 Task: Look for space in Adelaide from 20th april 2023 to 5th may 2023 for 3 adults in price range Rs.18000 to Rs.25000. Place can be entire place or private room with 3 bedrooms having 3 beds and 3 bathrooms. Property type can be house. Amenities needed are: wifiair conditioning, free parkinig on premises, gym, breakfast, beachfront. Booking option can be shelf check-in. Required host language is English.
Action: Mouse moved to (401, 450)
Screenshot: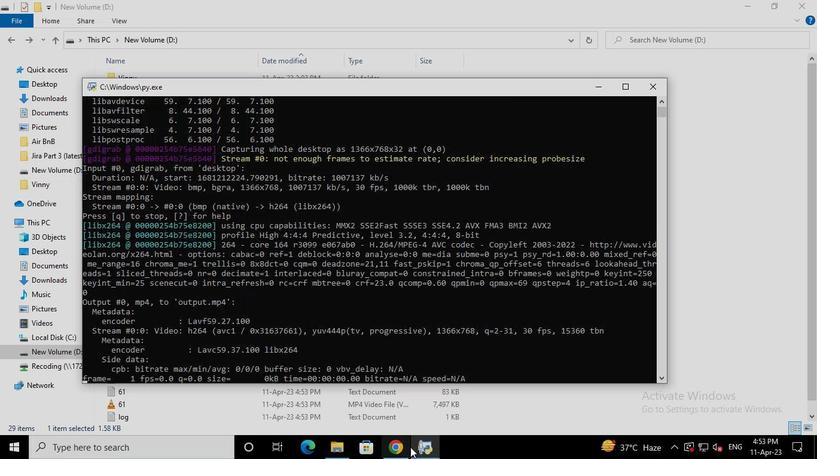 
Action: Mouse pressed left at (401, 450)
Screenshot: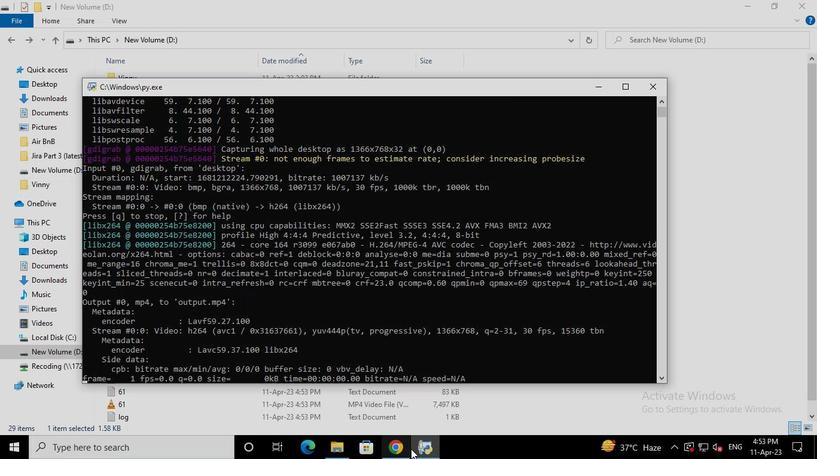 
Action: Mouse moved to (321, 107)
Screenshot: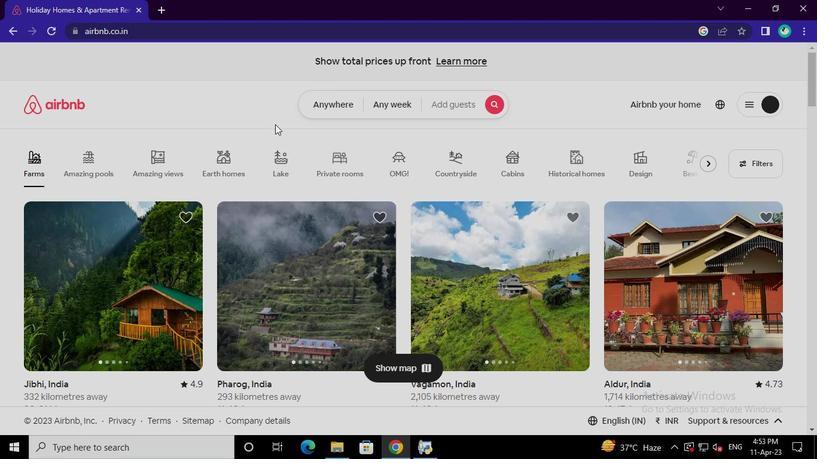 
Action: Mouse pressed left at (321, 107)
Screenshot: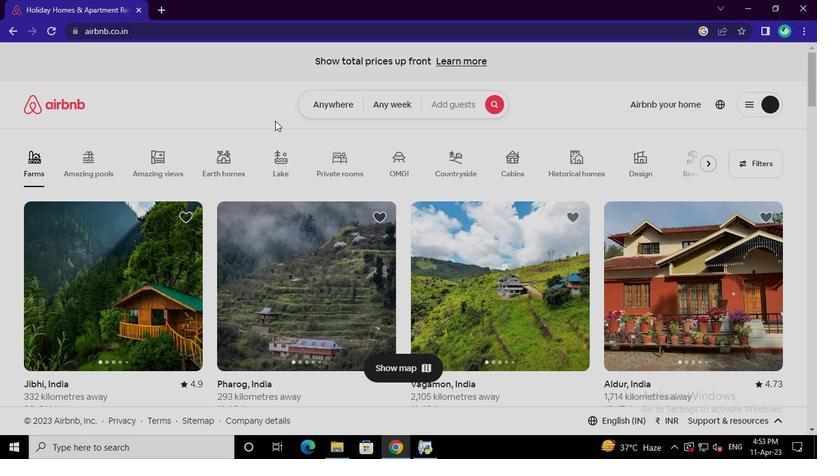 
Action: Mouse moved to (203, 154)
Screenshot: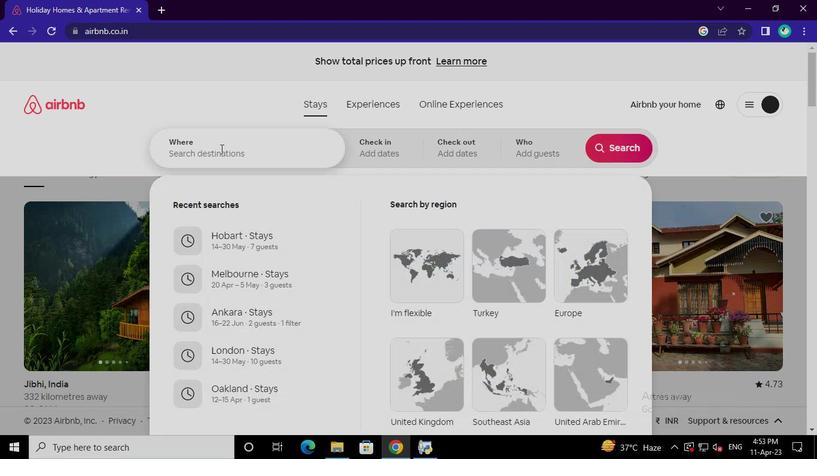 
Action: Mouse pressed left at (203, 154)
Screenshot: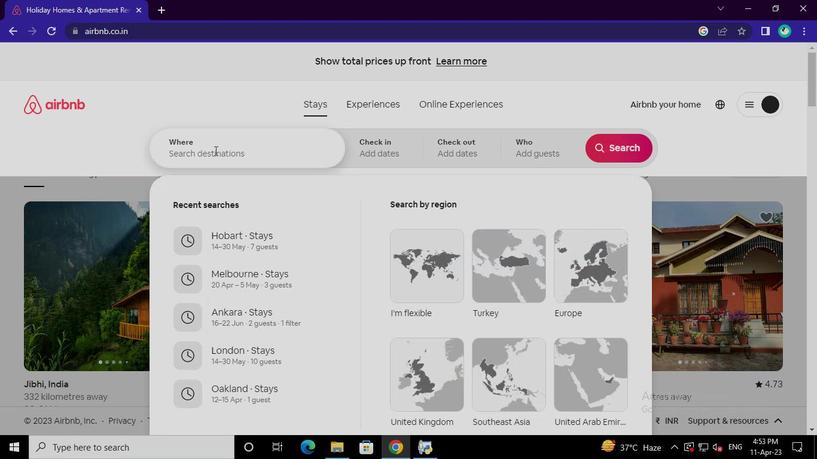 
Action: Keyboard a
Screenshot: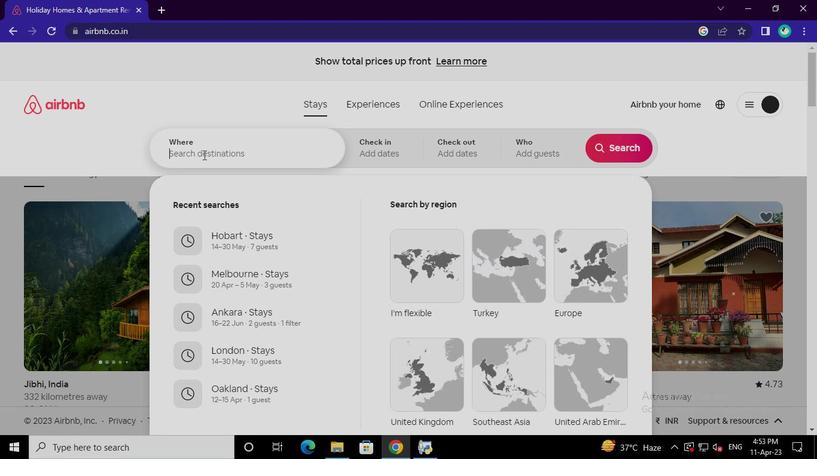 
Action: Keyboard s
Screenshot: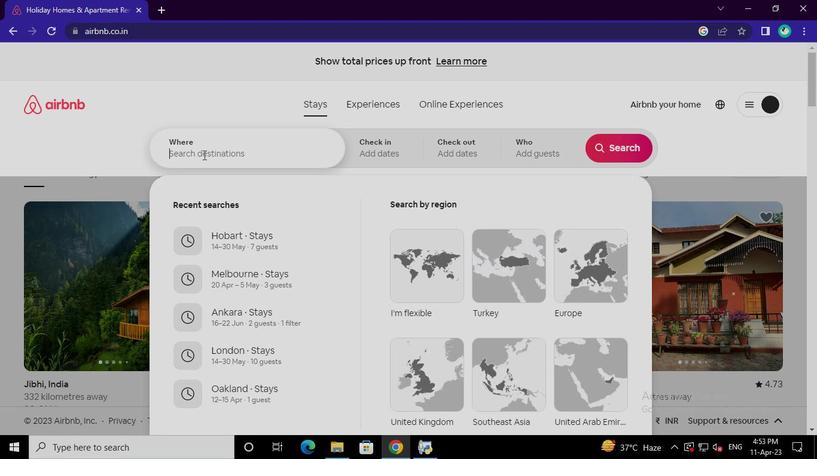 
Action: Keyboard Key.backspace
Screenshot: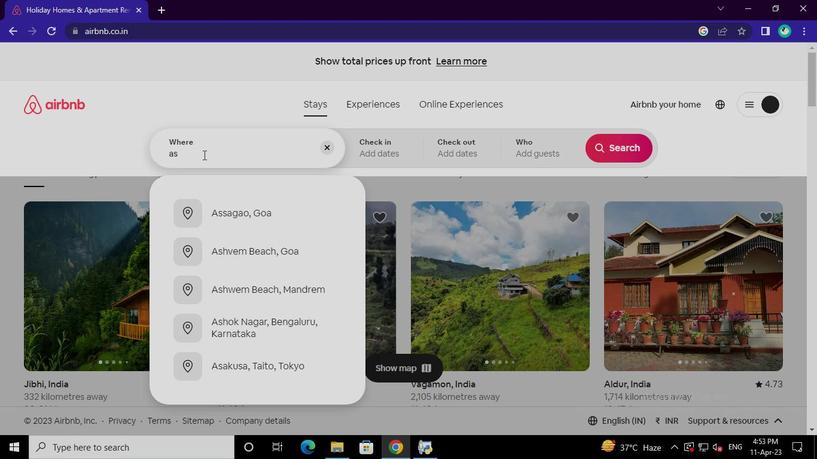 
Action: Keyboard d
Screenshot: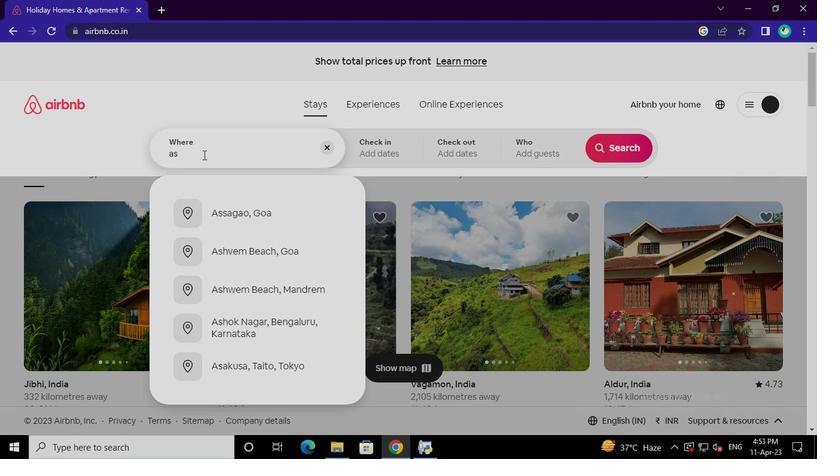 
Action: Keyboard e
Screenshot: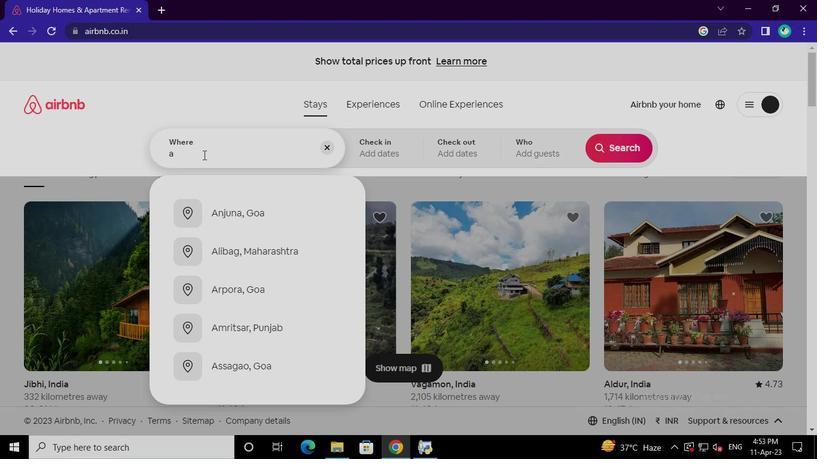 
Action: Keyboard l
Screenshot: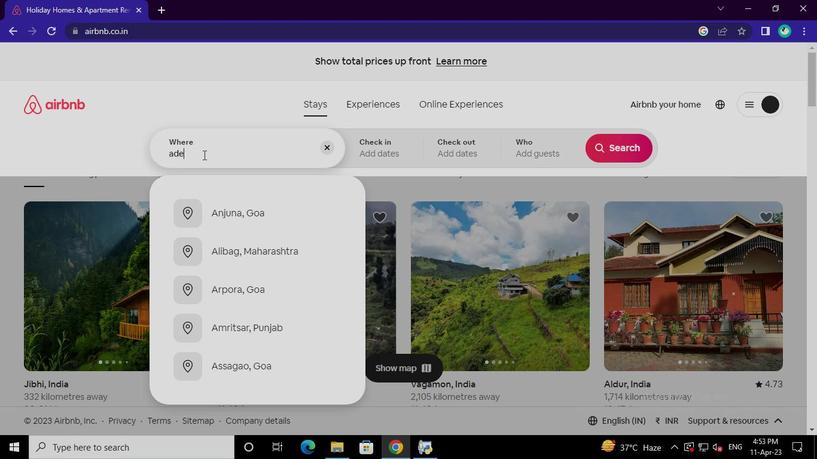 
Action: Keyboard a
Screenshot: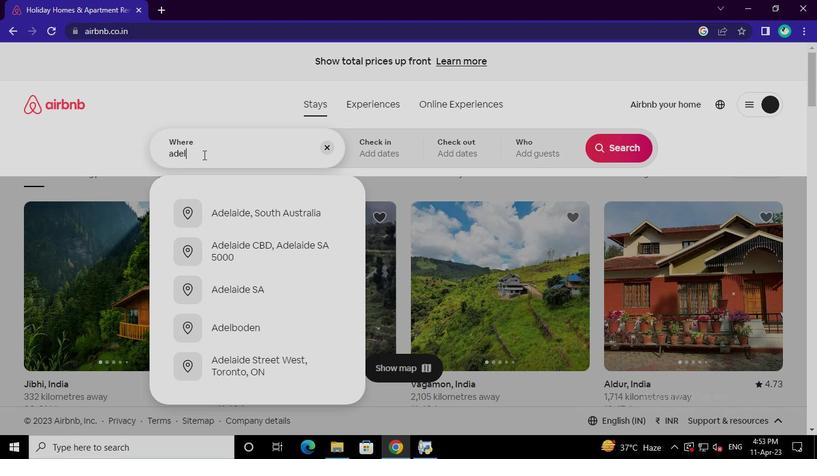 
Action: Mouse moved to (231, 212)
Screenshot: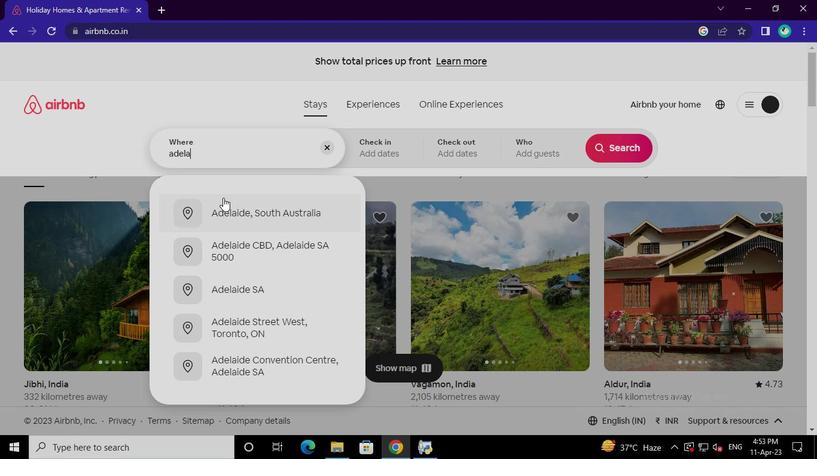 
Action: Mouse pressed left at (231, 212)
Screenshot: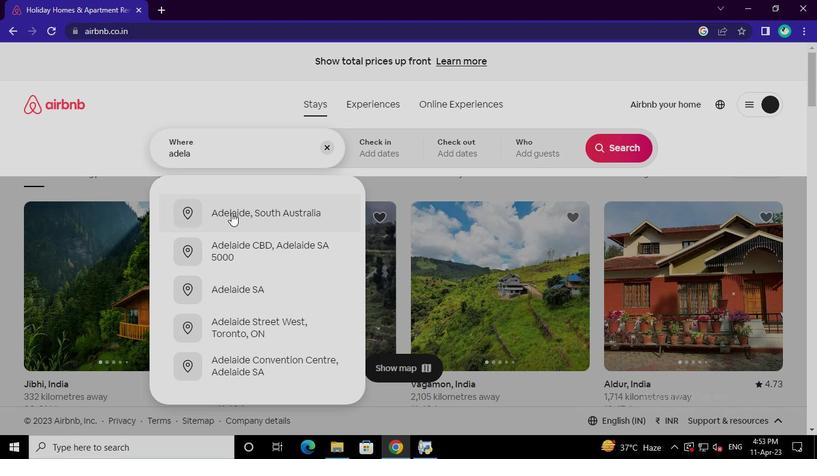 
Action: Mouse moved to (302, 382)
Screenshot: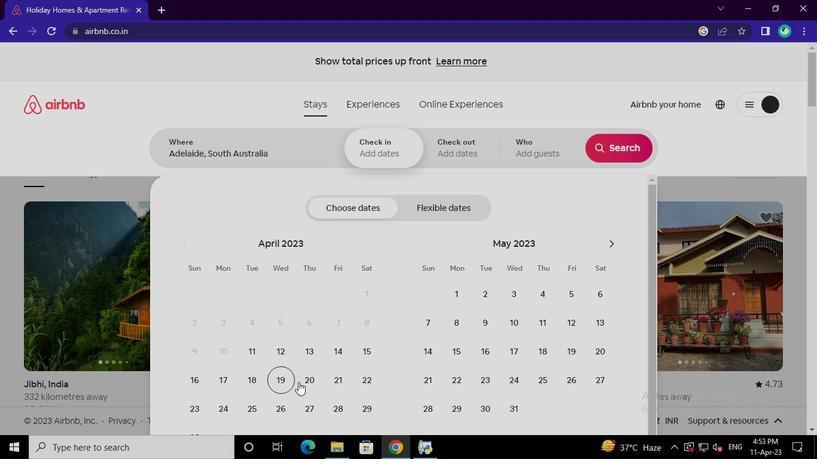 
Action: Mouse pressed left at (302, 382)
Screenshot: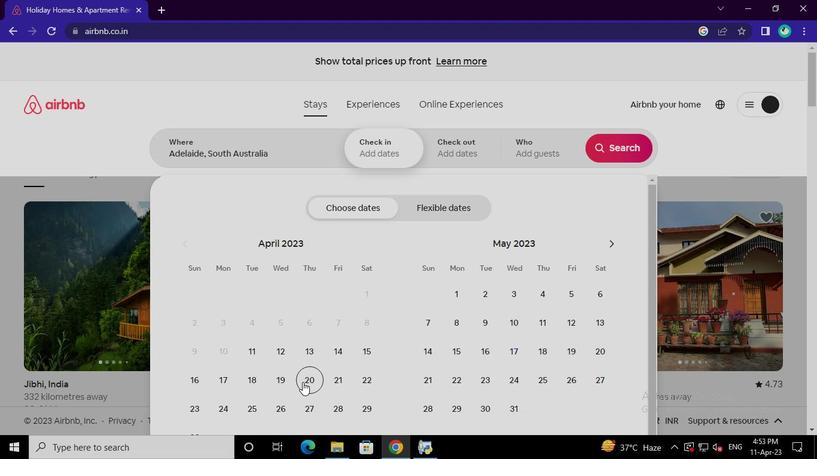 
Action: Mouse moved to (565, 290)
Screenshot: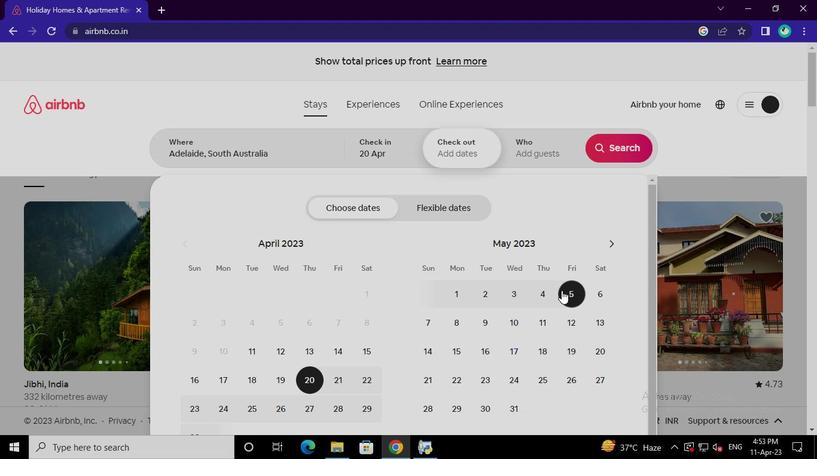 
Action: Mouse pressed left at (565, 290)
Screenshot: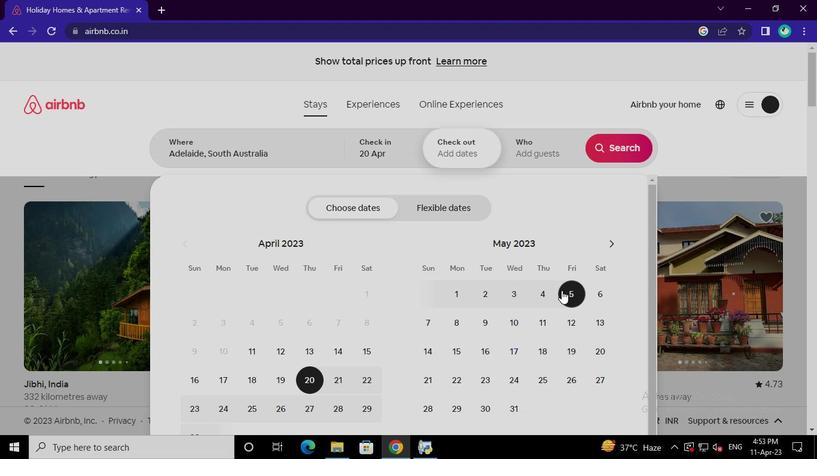 
Action: Mouse moved to (557, 157)
Screenshot: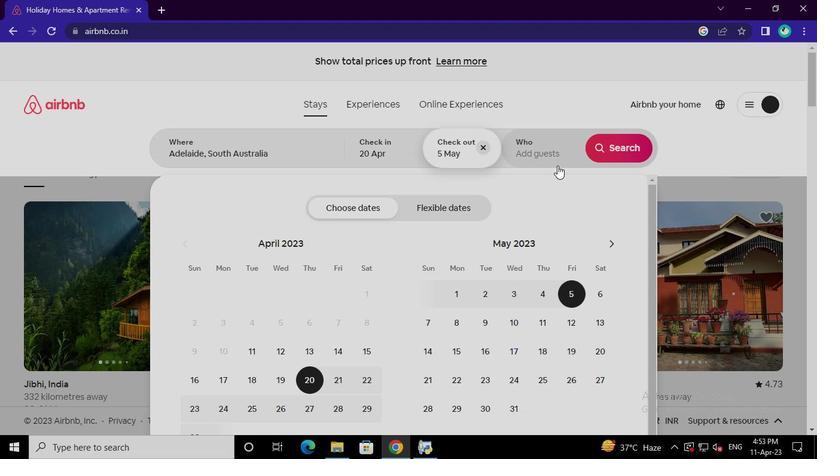 
Action: Mouse pressed left at (557, 157)
Screenshot: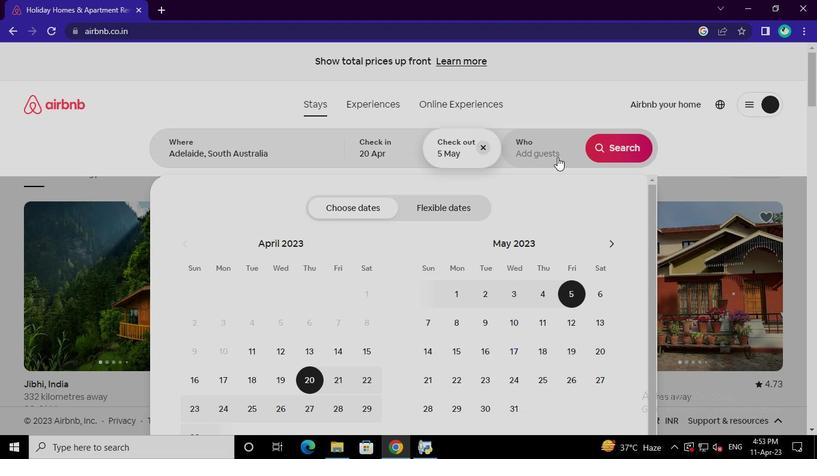 
Action: Mouse moved to (617, 208)
Screenshot: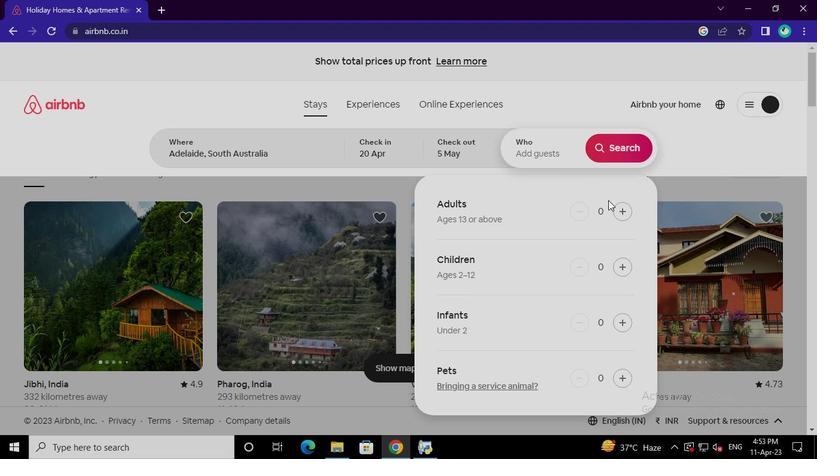 
Action: Mouse pressed left at (617, 208)
Screenshot: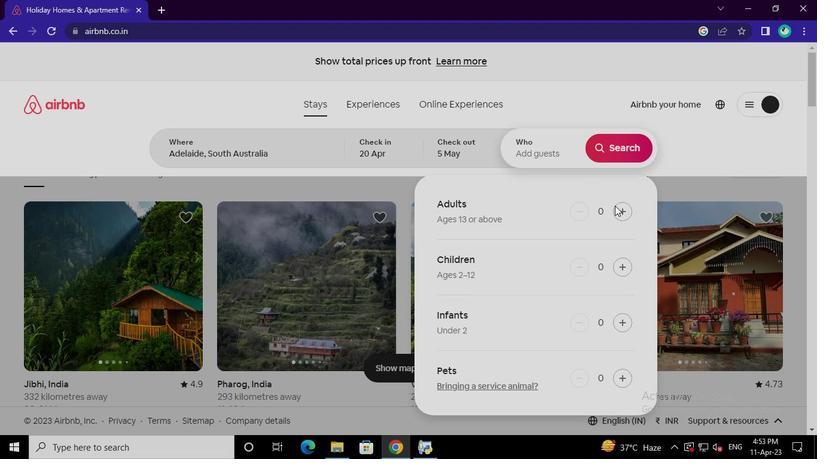 
Action: Mouse pressed left at (617, 208)
Screenshot: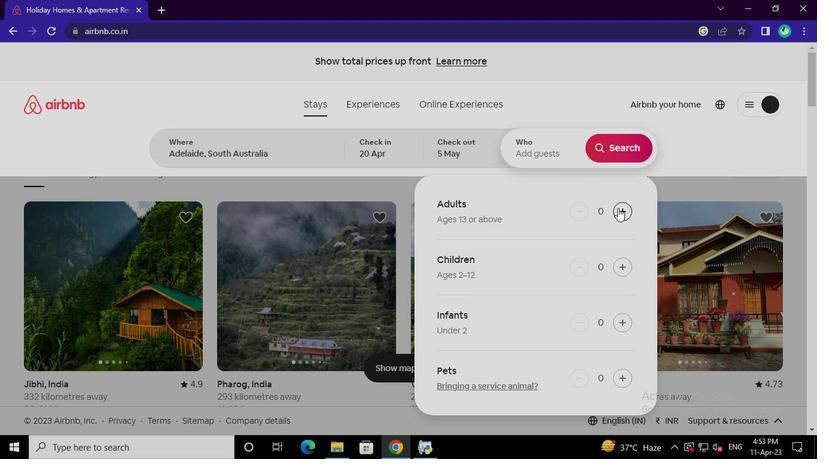 
Action: Mouse pressed left at (617, 208)
Screenshot: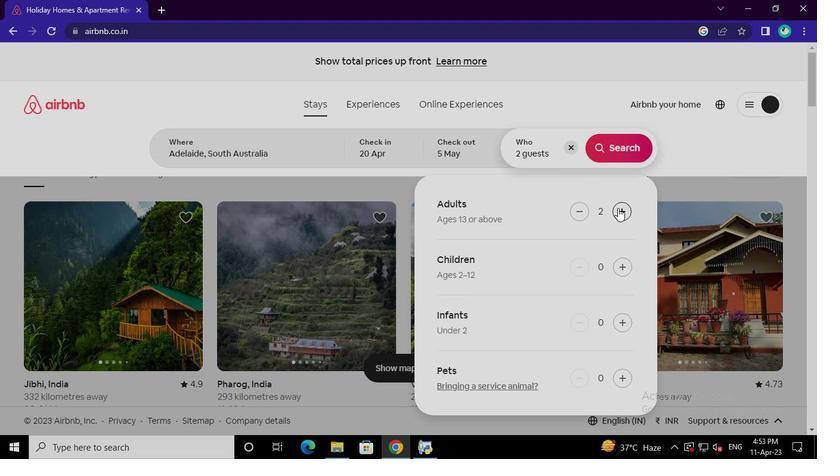 
Action: Mouse moved to (615, 151)
Screenshot: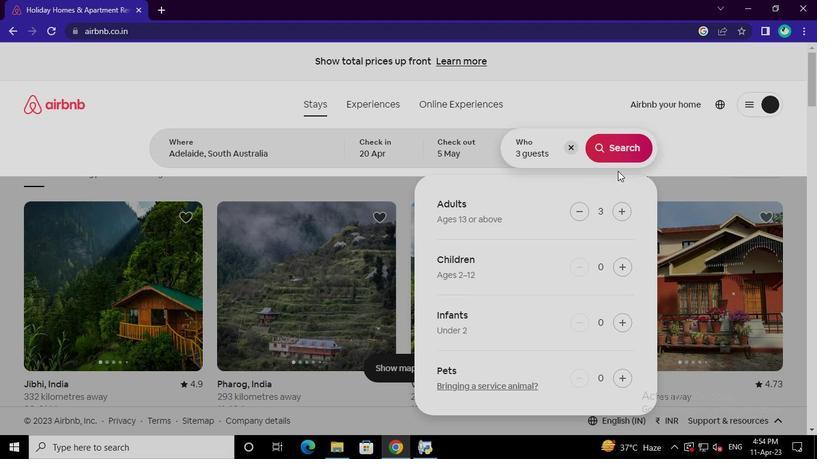 
Action: Mouse pressed left at (615, 151)
Screenshot: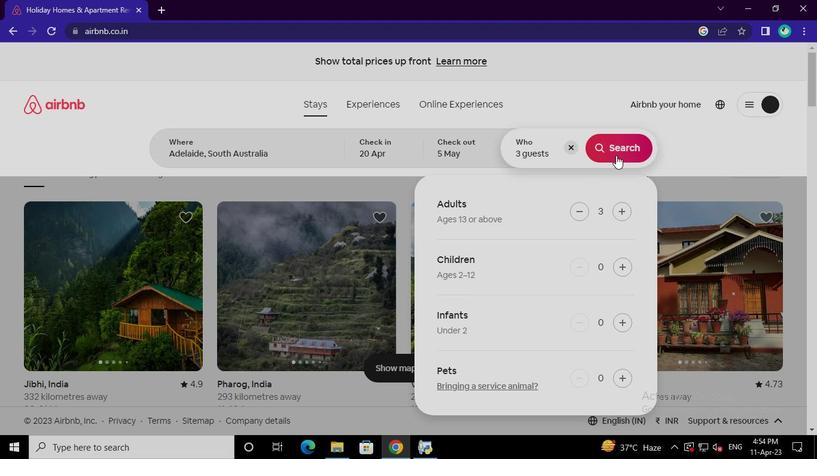 
Action: Mouse moved to (781, 122)
Screenshot: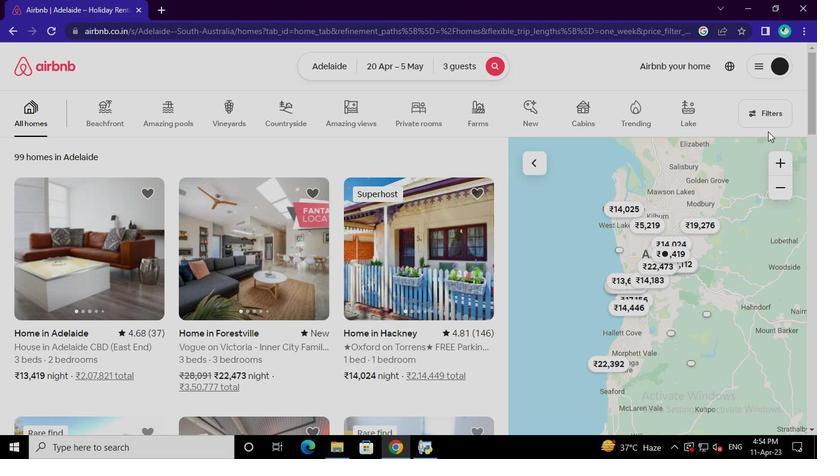 
Action: Mouse pressed left at (781, 122)
Screenshot: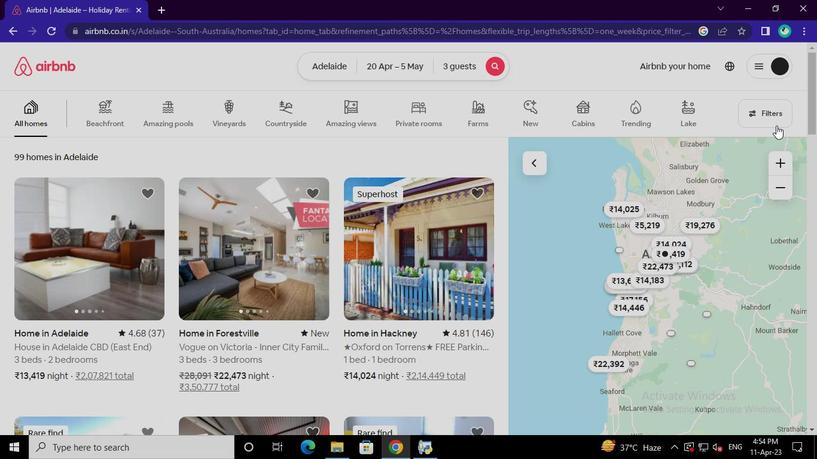 
Action: Mouse moved to (302, 261)
Screenshot: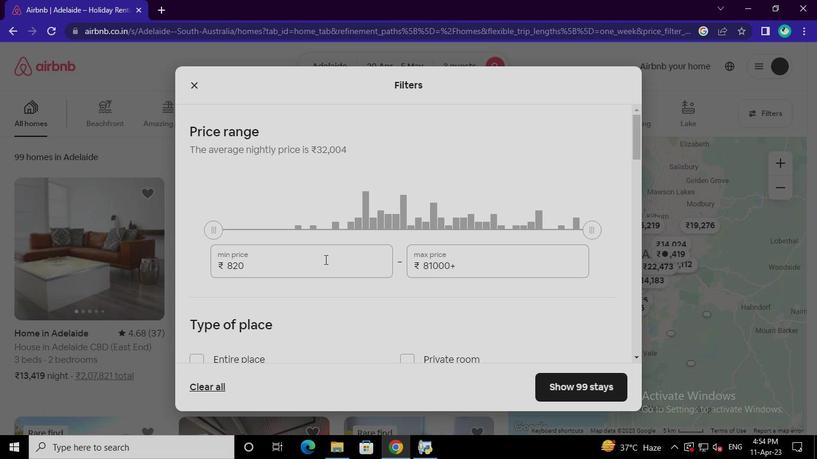 
Action: Mouse pressed left at (302, 261)
Screenshot: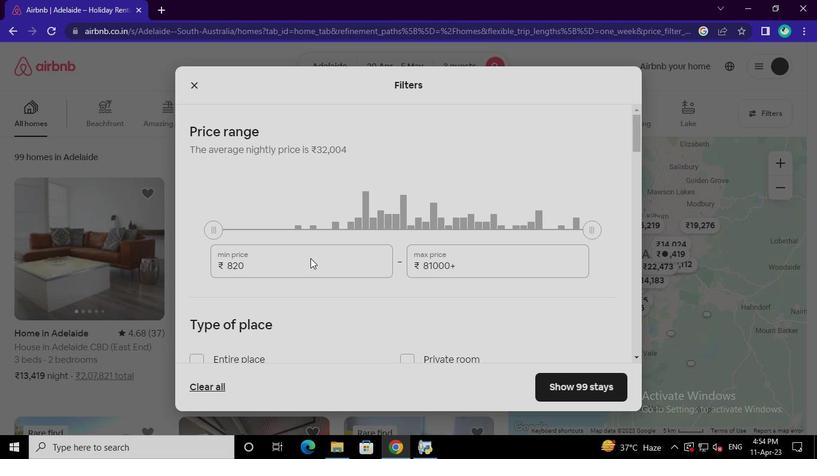 
Action: Keyboard Key.backspace
Screenshot: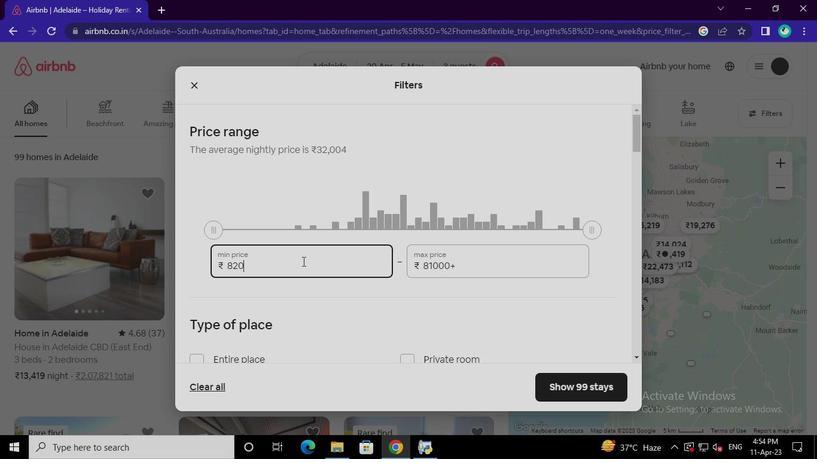 
Action: Keyboard Key.backspace
Screenshot: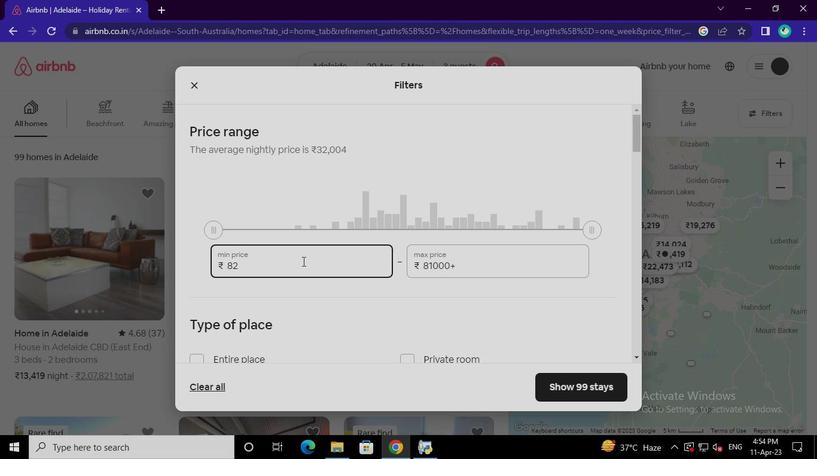 
Action: Keyboard Key.backspace
Screenshot: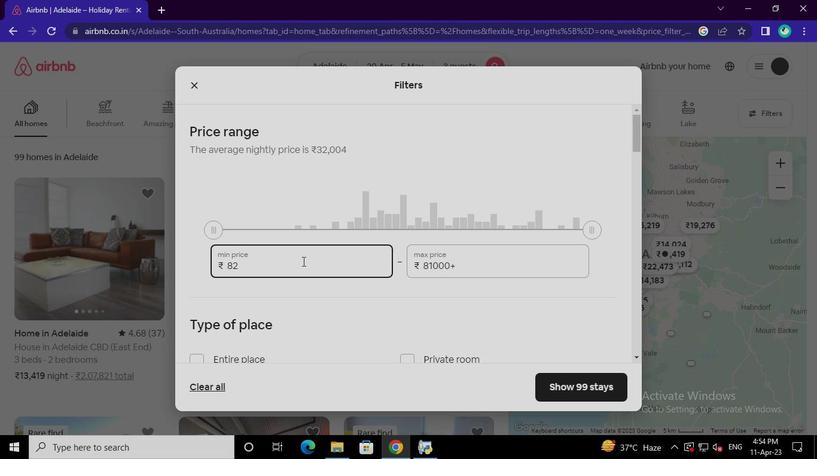 
Action: Keyboard Key.backspace
Screenshot: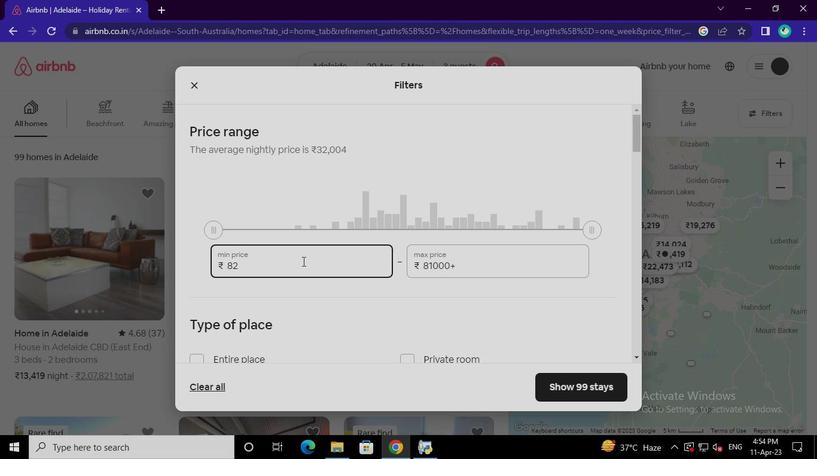 
Action: Keyboard Key.backspace
Screenshot: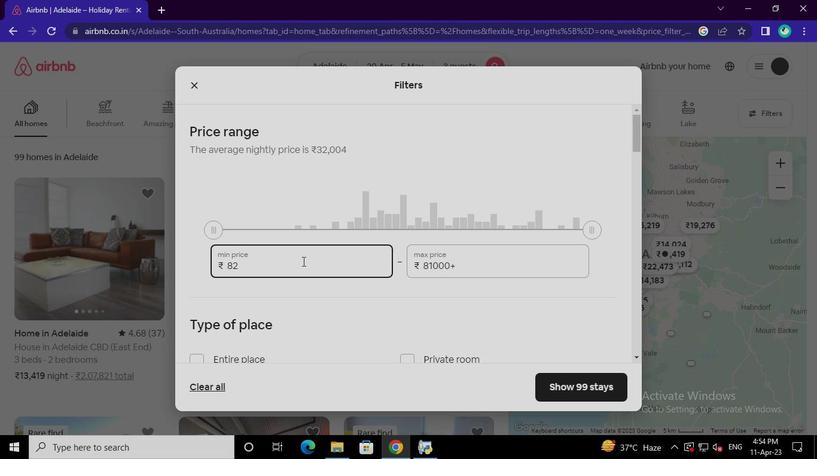 
Action: Keyboard Key.backspace
Screenshot: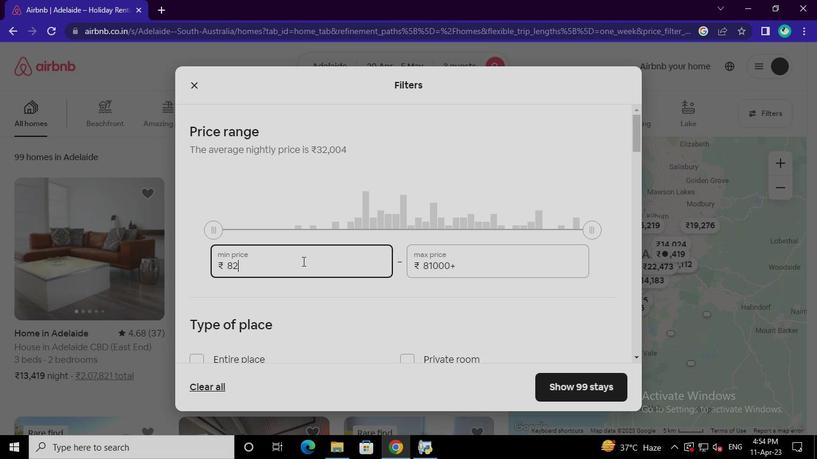 
Action: Keyboard Key.backspace
Screenshot: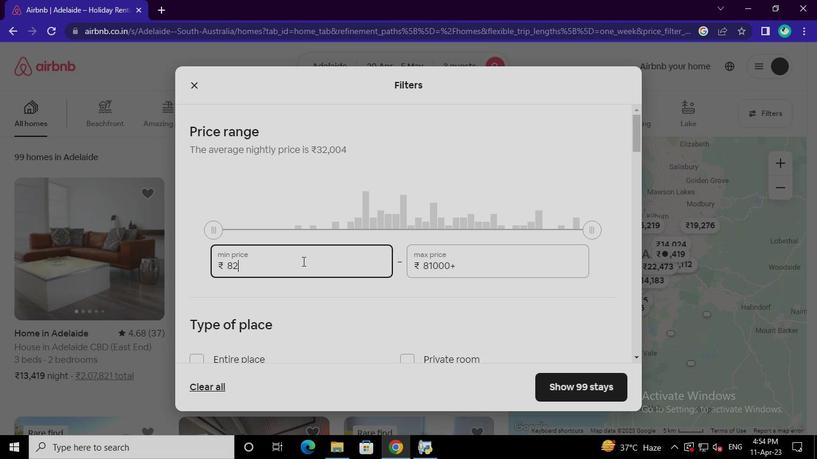 
Action: Keyboard Key.backspace
Screenshot: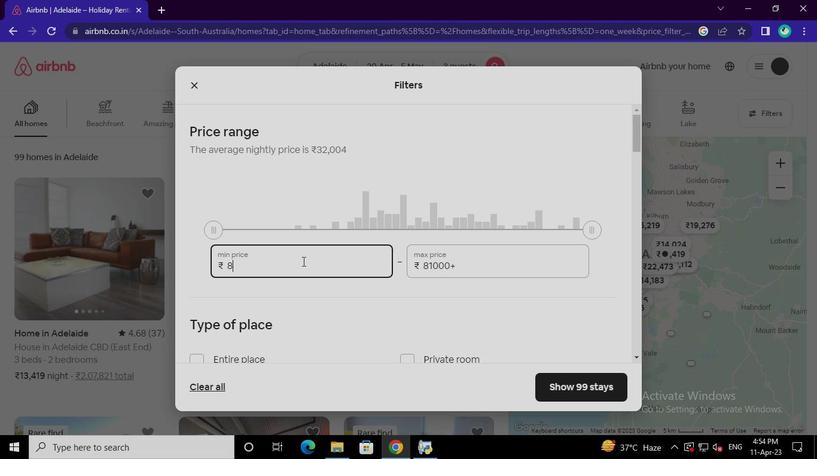 
Action: Keyboard Key.backspace
Screenshot: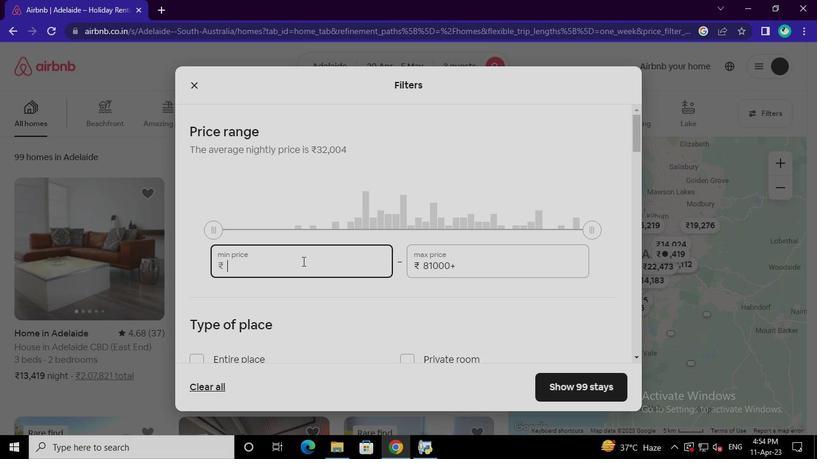 
Action: Keyboard Key.backspace
Screenshot: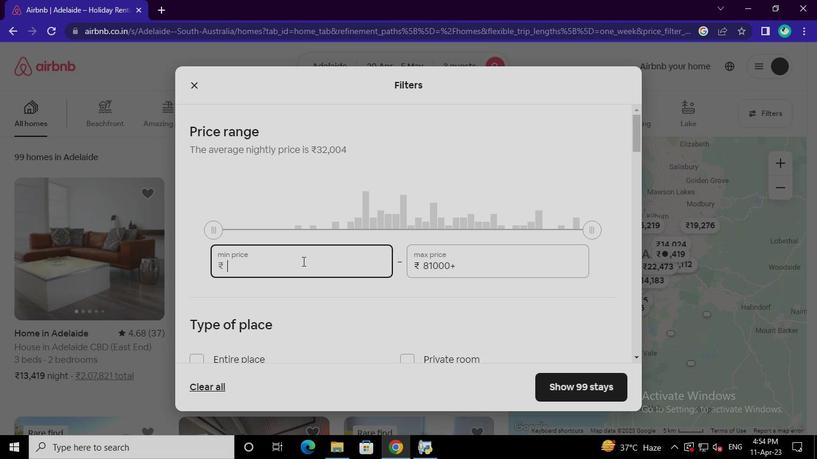 
Action: Keyboard <97>
Screenshot: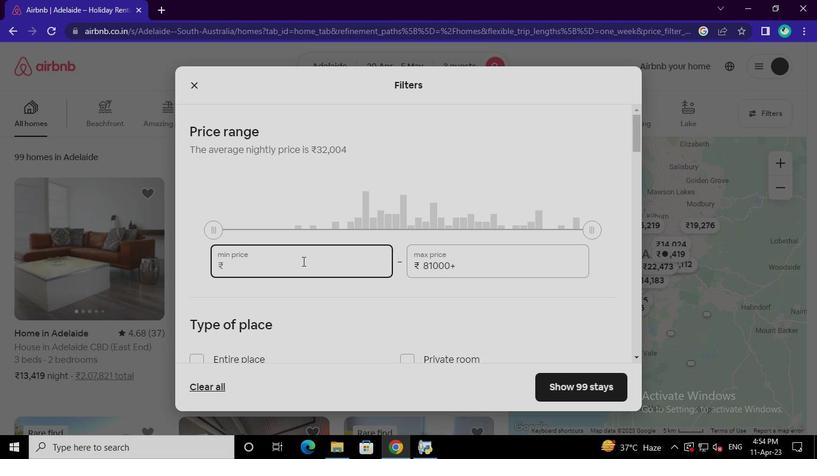 
Action: Keyboard <104>
Screenshot: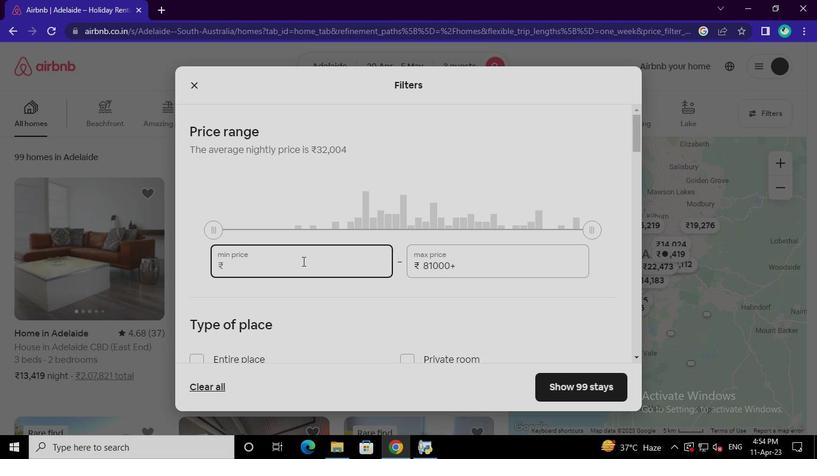 
Action: Keyboard <96>
Screenshot: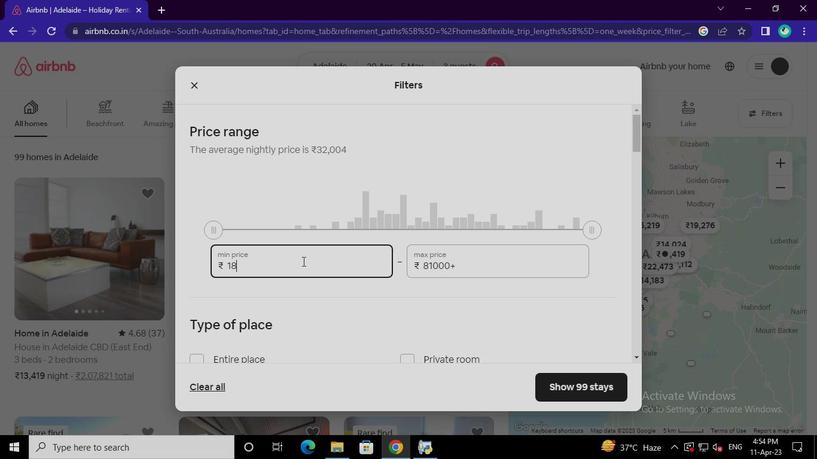 
Action: Keyboard <96>
Screenshot: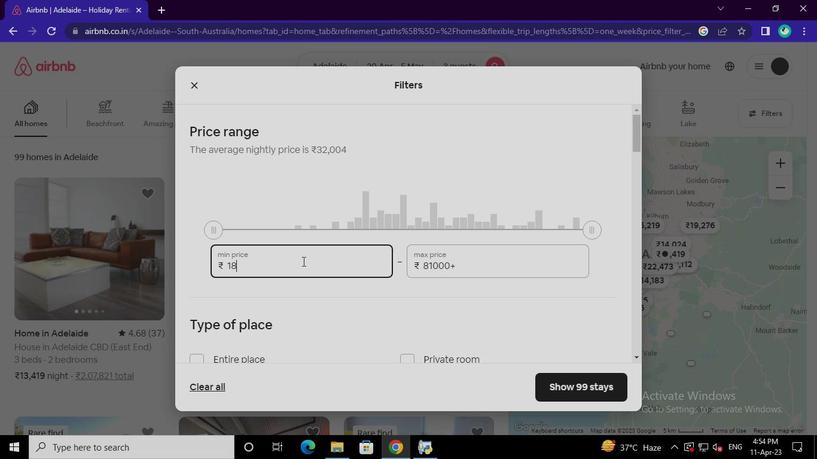
Action: Keyboard <96>
Screenshot: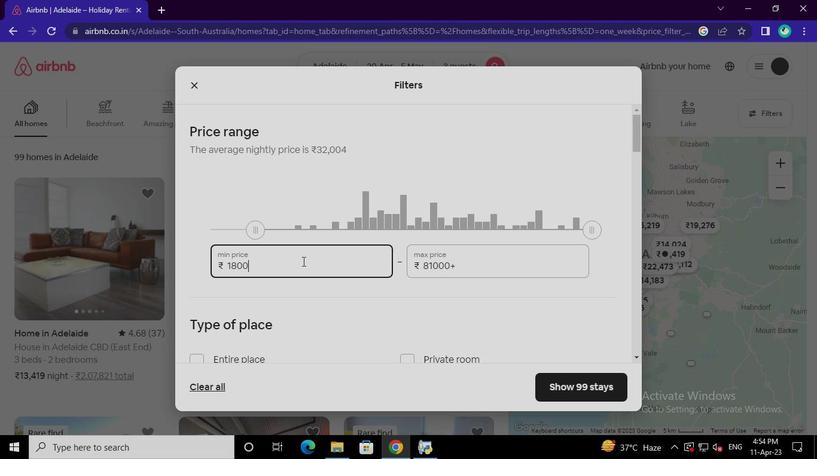 
Action: Mouse moved to (445, 267)
Screenshot: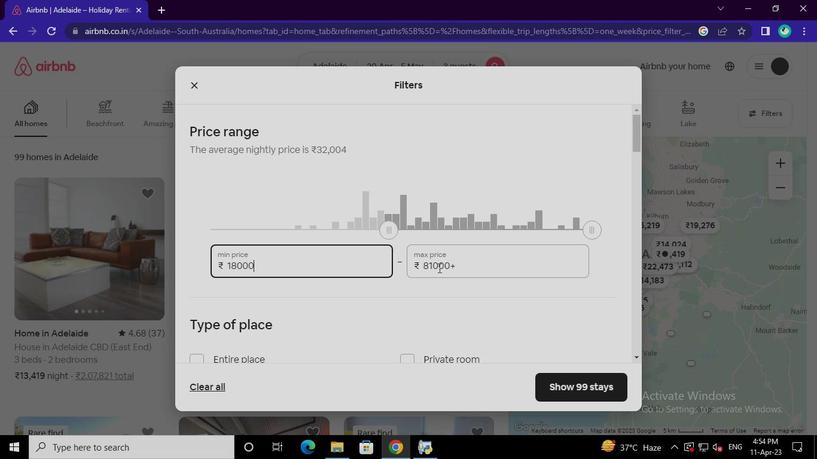
Action: Mouse pressed left at (445, 267)
Screenshot: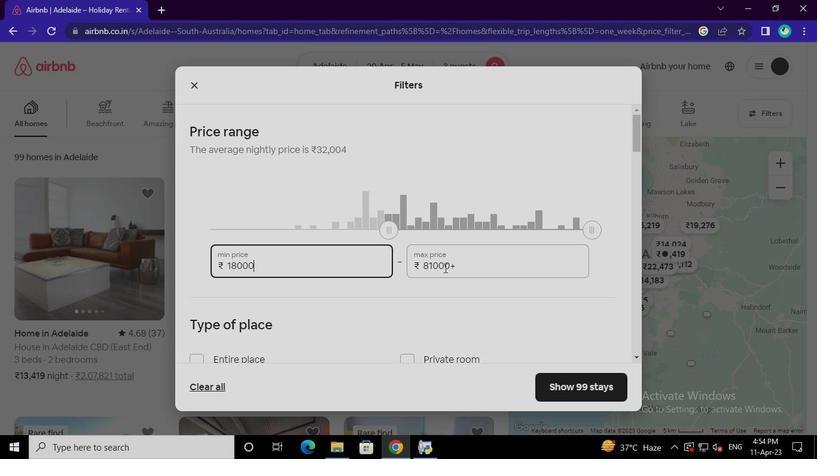 
Action: Mouse moved to (463, 263)
Screenshot: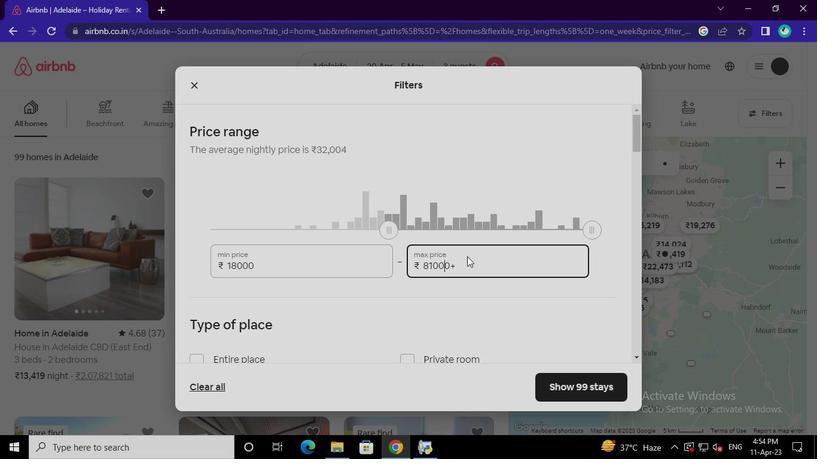 
Action: Mouse pressed left at (463, 263)
Screenshot: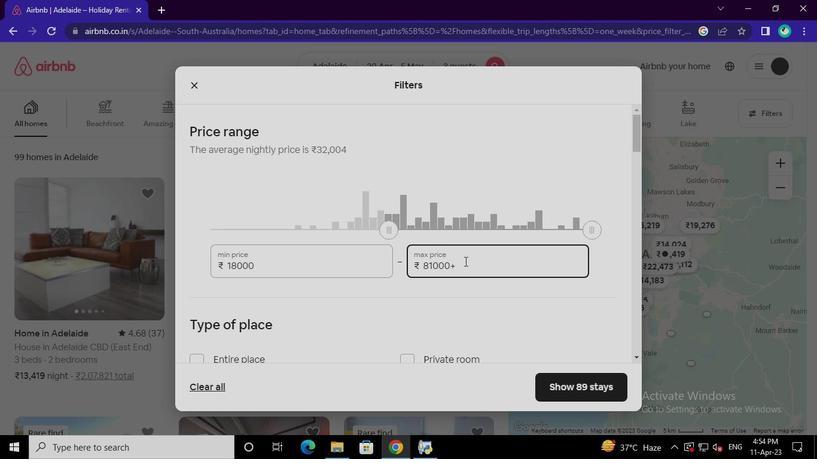 
Action: Keyboard Key.backspace
Screenshot: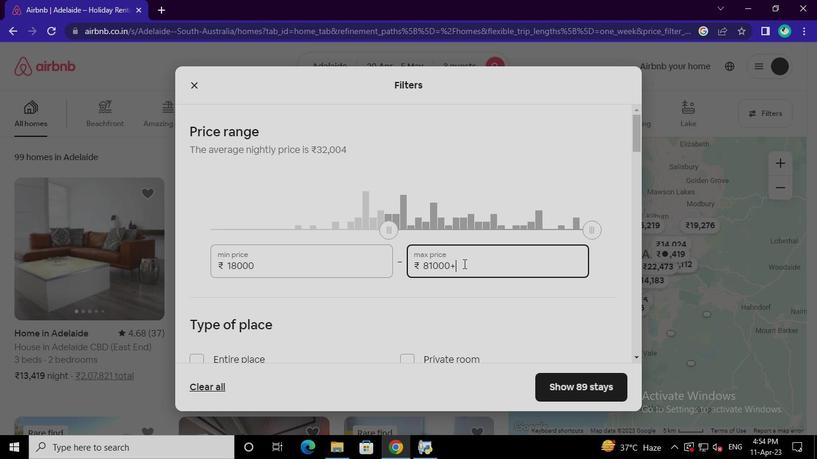 
Action: Keyboard Key.backspace
Screenshot: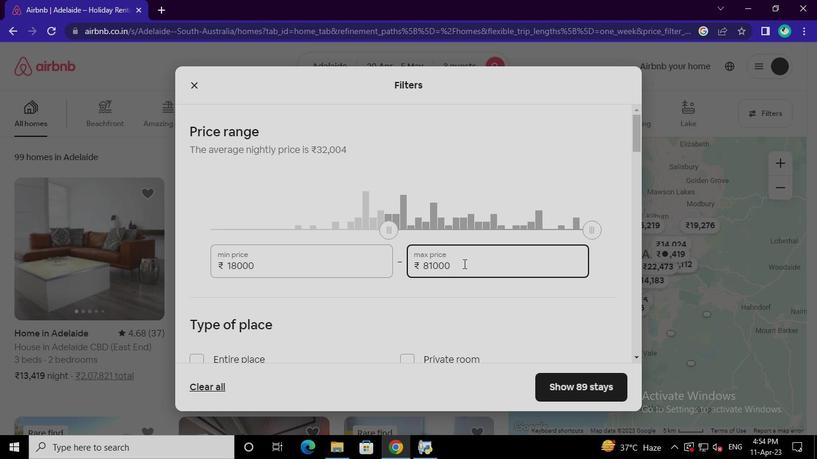 
Action: Keyboard Key.backspace
Screenshot: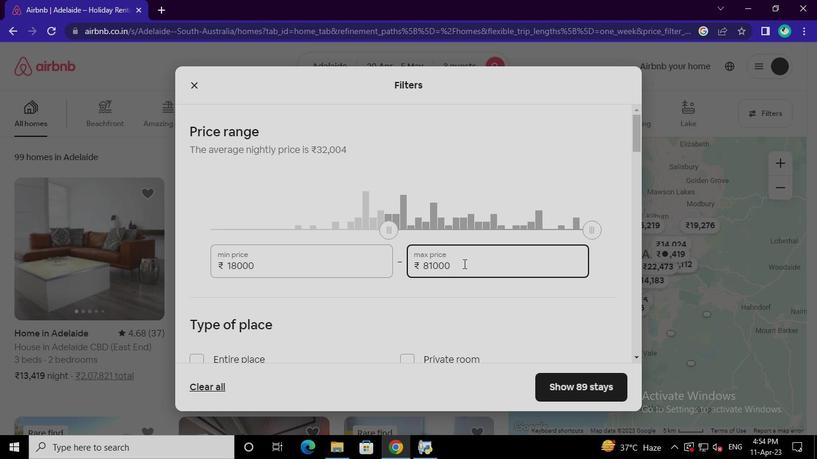 
Action: Keyboard Key.backspace
Screenshot: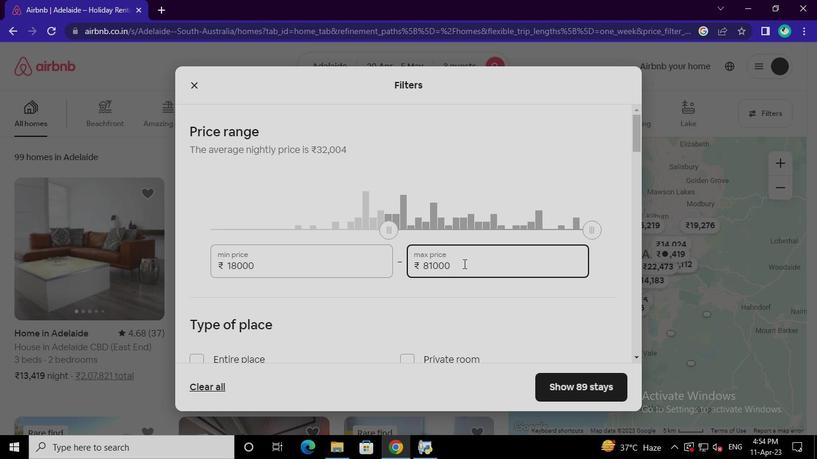 
Action: Keyboard Key.backspace
Screenshot: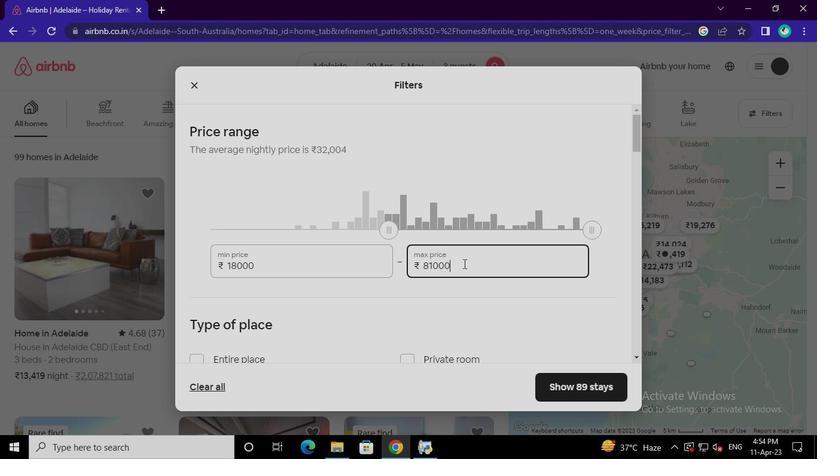 
Action: Keyboard Key.backspace
Screenshot: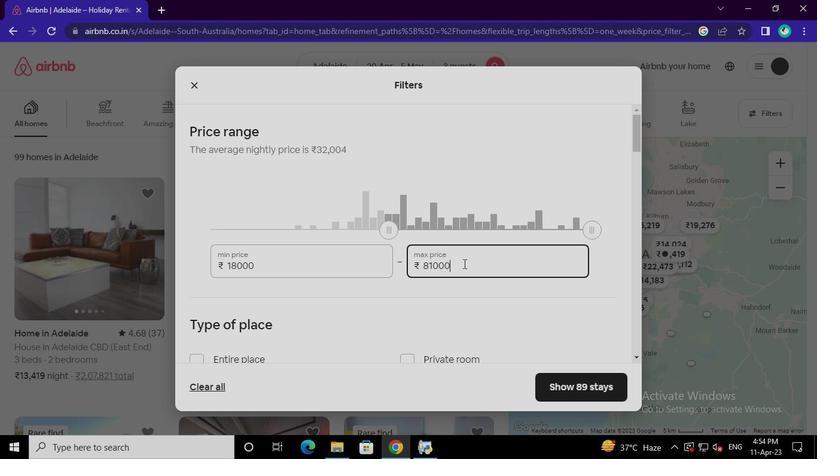 
Action: Keyboard Key.backspace
Screenshot: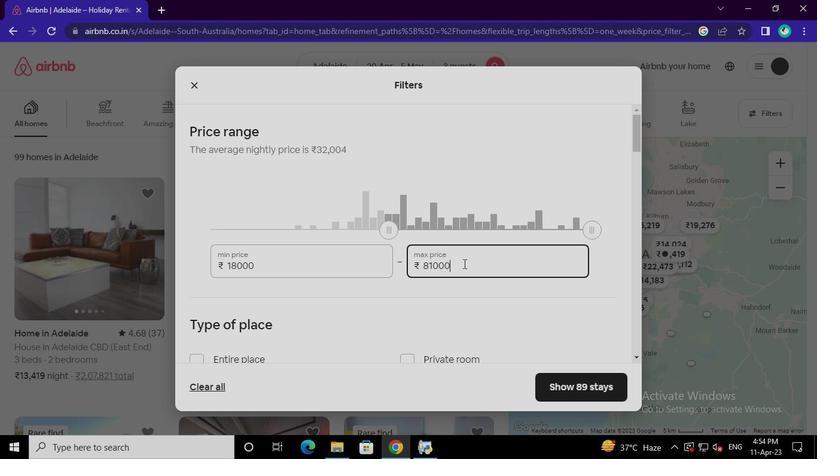 
Action: Keyboard Key.backspace
Screenshot: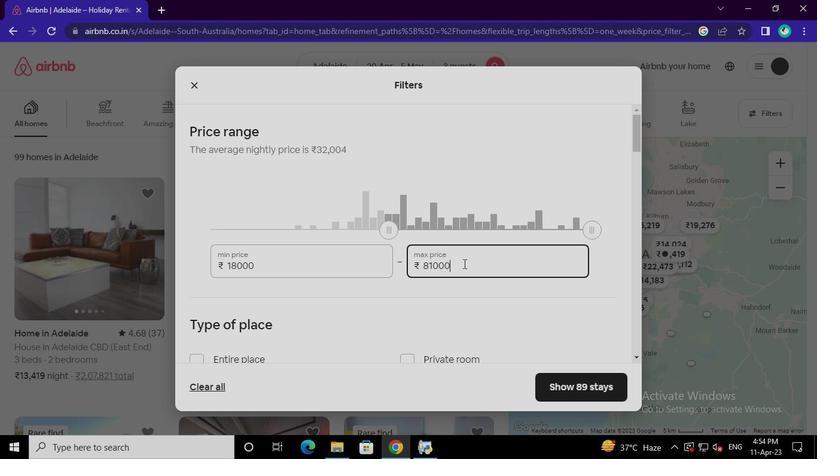 
Action: Keyboard Key.backspace
Screenshot: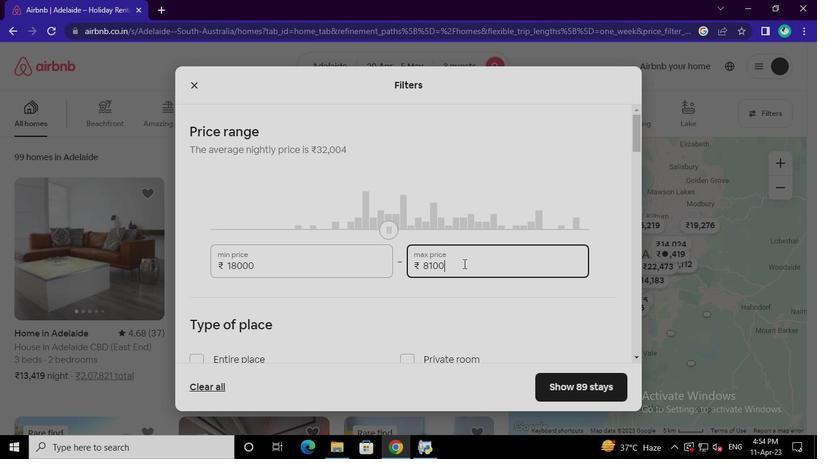 
Action: Keyboard Key.backspace
Screenshot: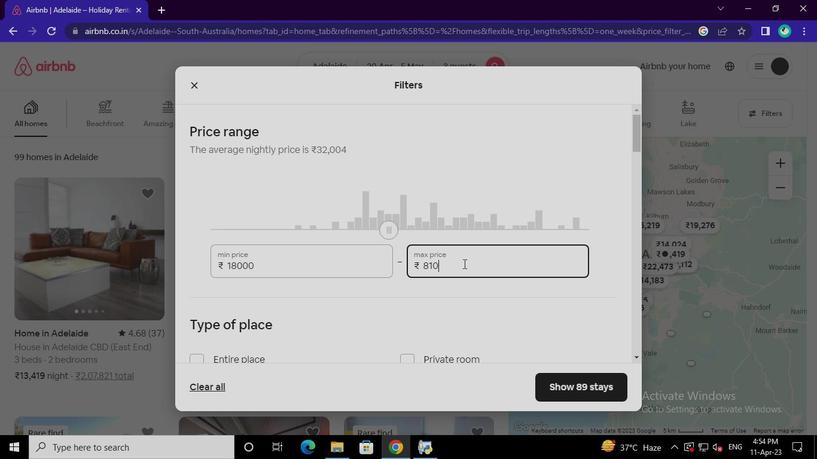 
Action: Keyboard Key.backspace
Screenshot: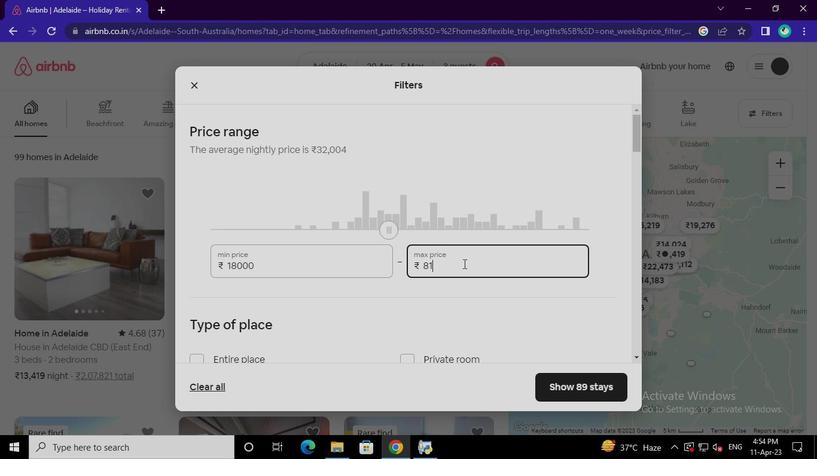 
Action: Keyboard Key.backspace
Screenshot: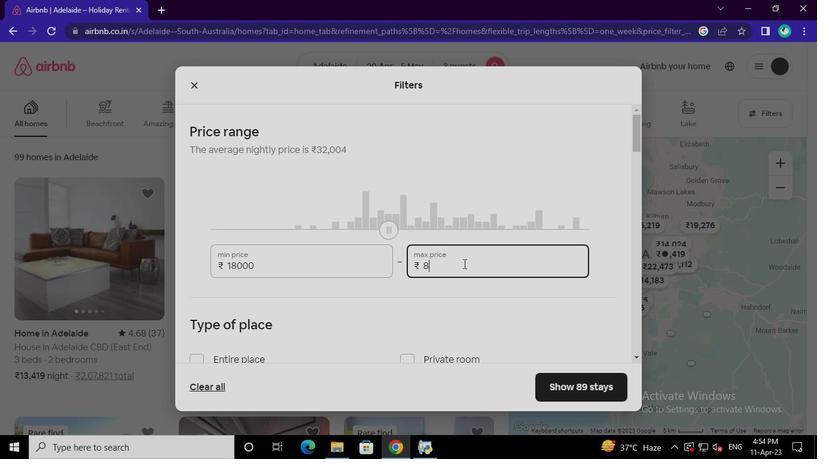 
Action: Keyboard Key.backspace
Screenshot: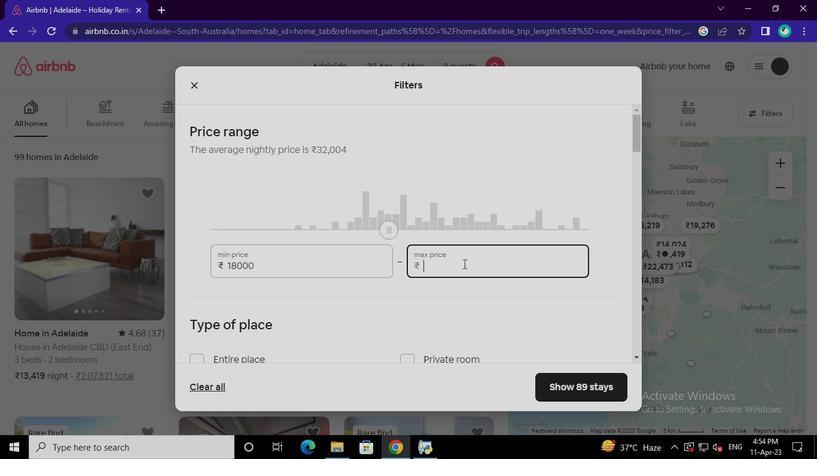 
Action: Keyboard Key.backspace
Screenshot: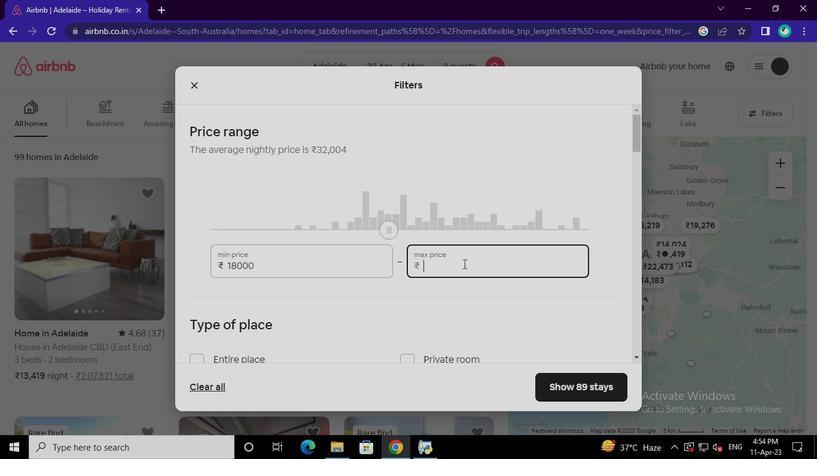 
Action: Keyboard Key.backspace
Screenshot: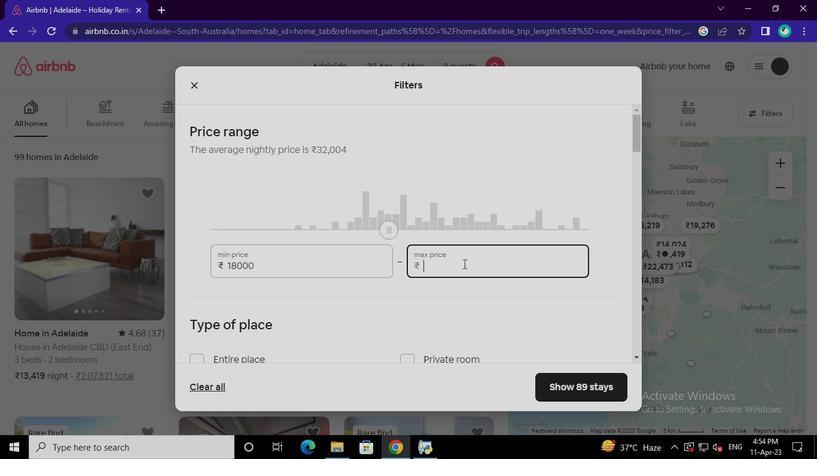 
Action: Keyboard Key.backspace
Screenshot: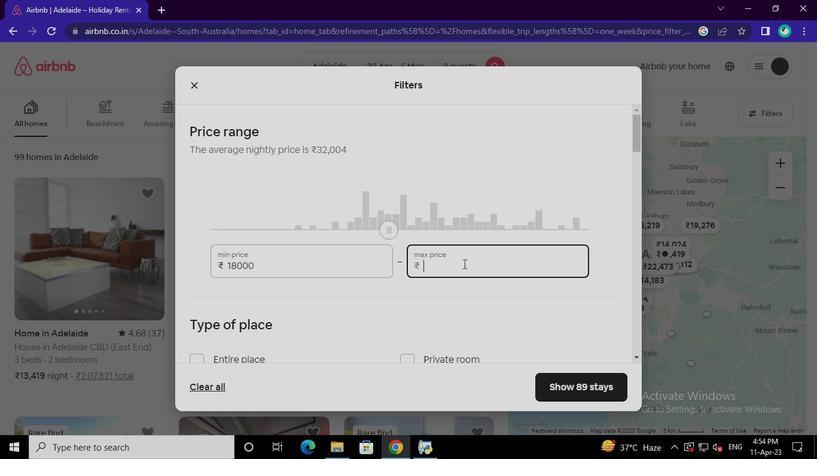 
Action: Keyboard <98>
Screenshot: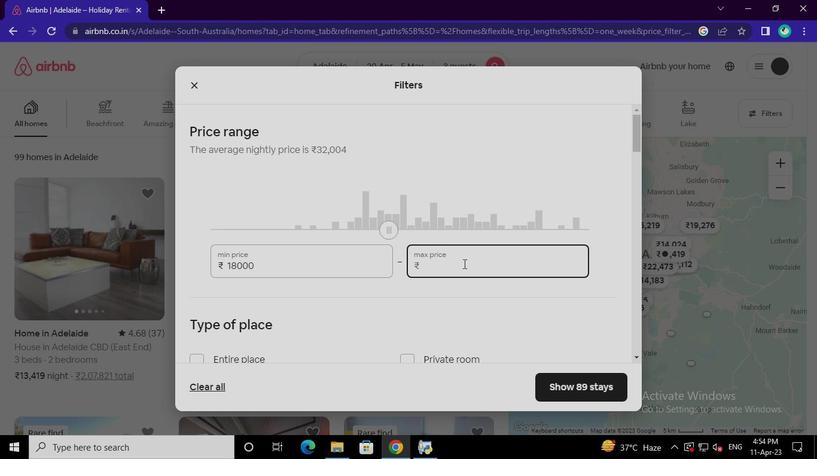 
Action: Keyboard <101>
Screenshot: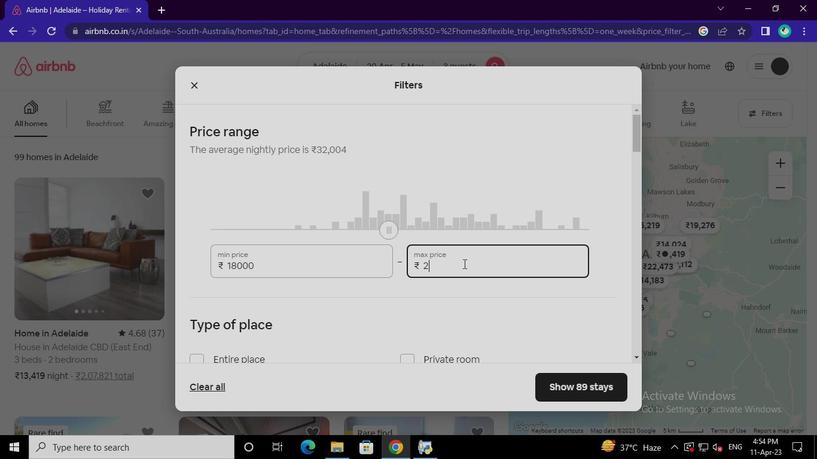 
Action: Keyboard <96>
Screenshot: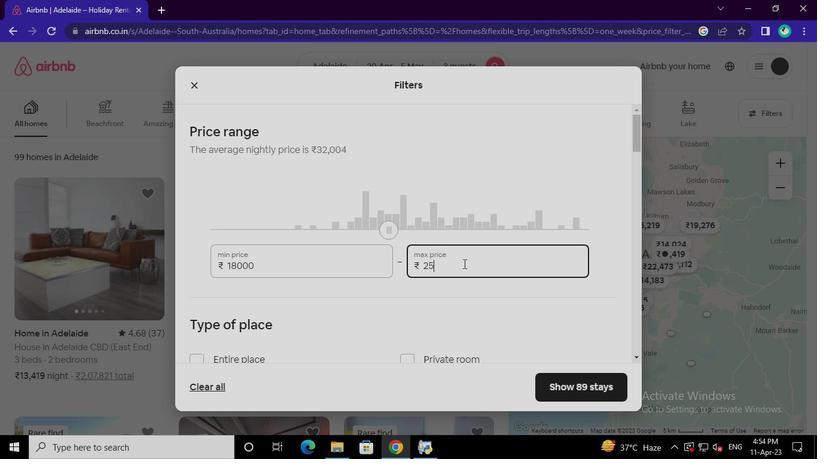 
Action: Keyboard <96>
Screenshot: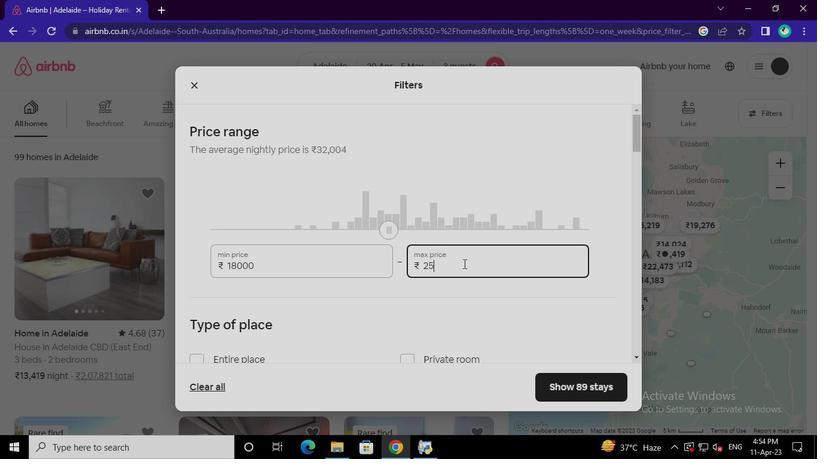 
Action: Keyboard <96>
Screenshot: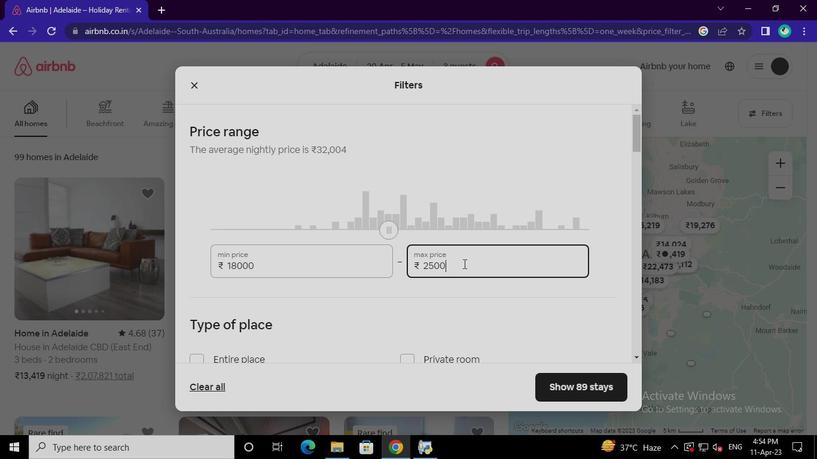 
Action: Mouse moved to (201, 240)
Screenshot: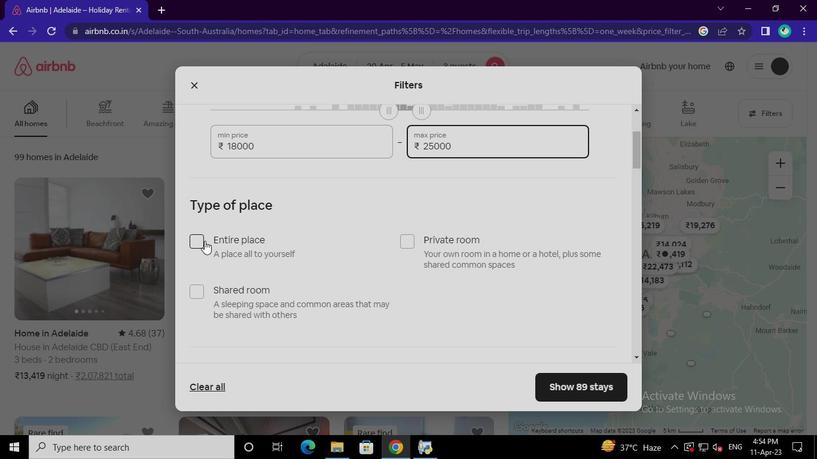
Action: Mouse pressed left at (201, 240)
Screenshot: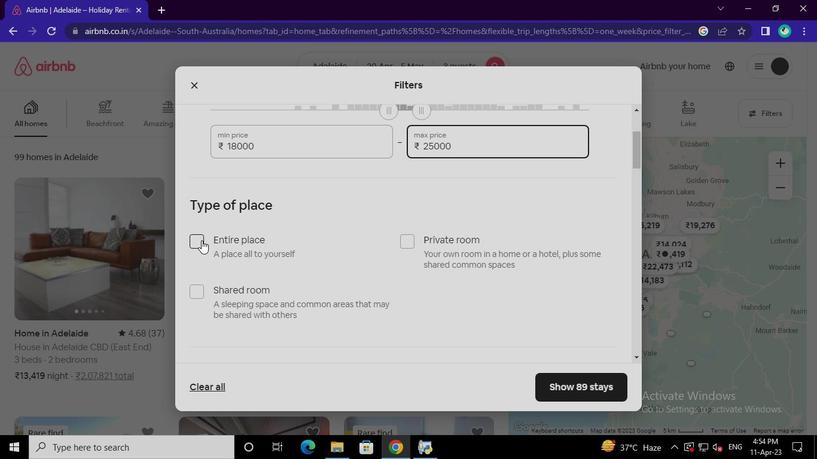 
Action: Mouse moved to (409, 240)
Screenshot: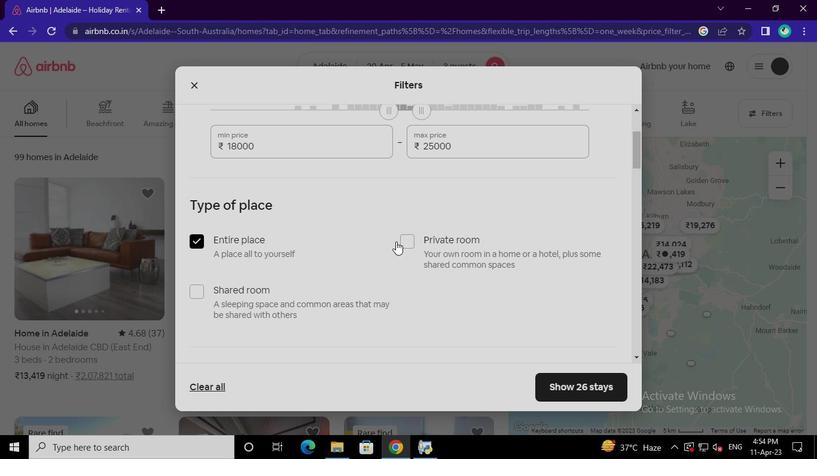 
Action: Mouse pressed left at (409, 240)
Screenshot: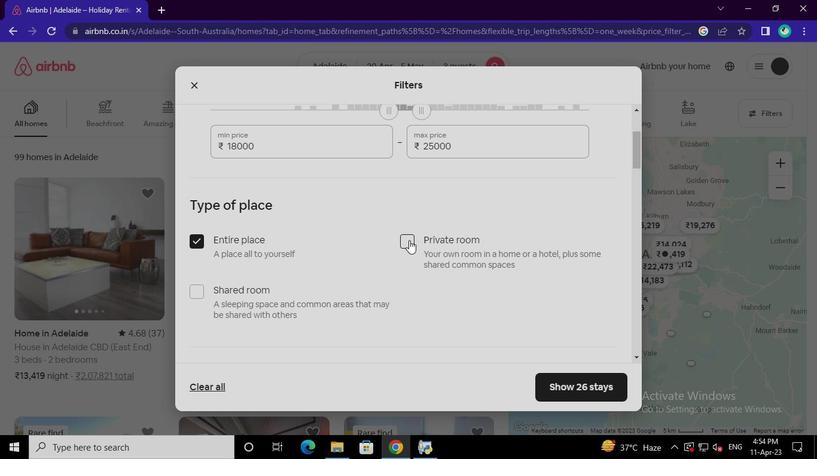 
Action: Mouse moved to (347, 258)
Screenshot: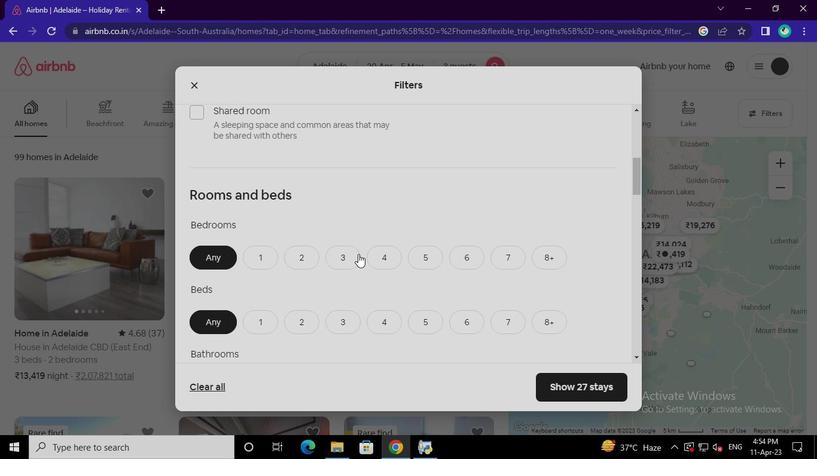 
Action: Mouse pressed left at (347, 258)
Screenshot: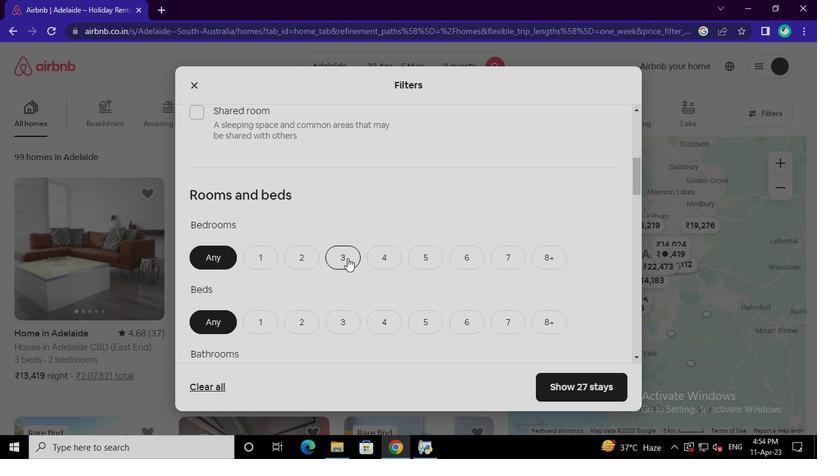 
Action: Mouse moved to (333, 320)
Screenshot: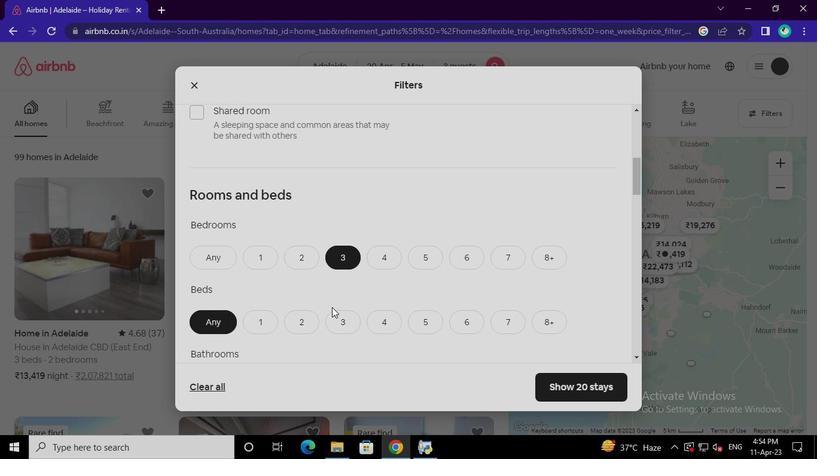 
Action: Mouse pressed left at (333, 320)
Screenshot: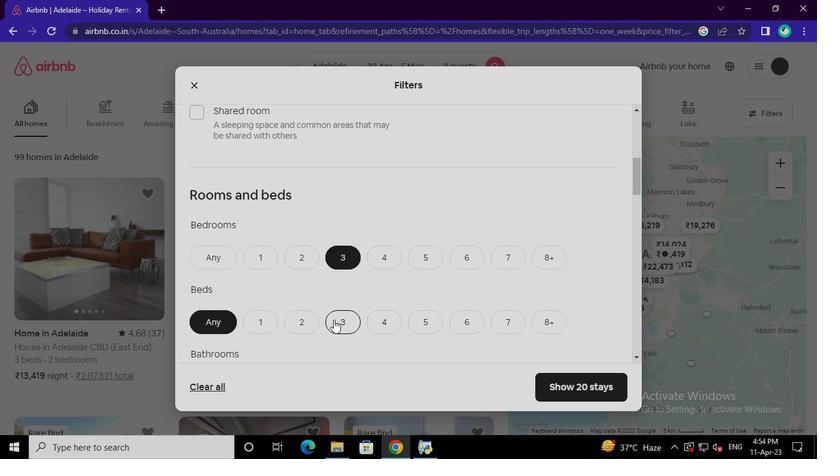
Action: Mouse pressed left at (333, 320)
Screenshot: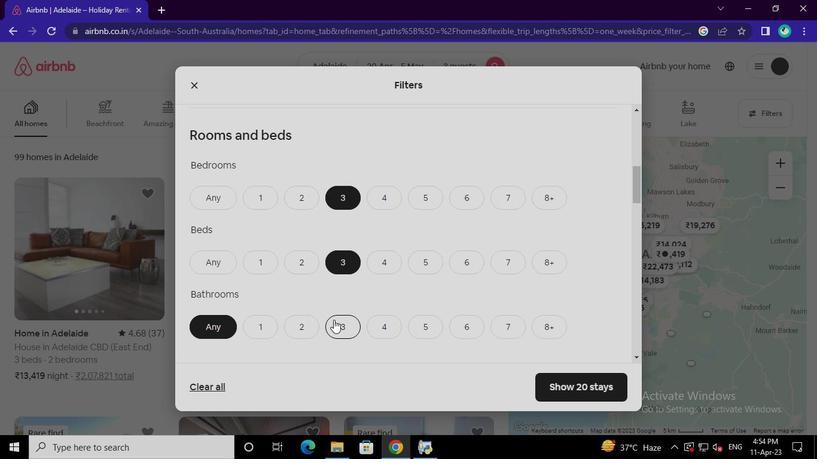 
Action: Mouse moved to (267, 322)
Screenshot: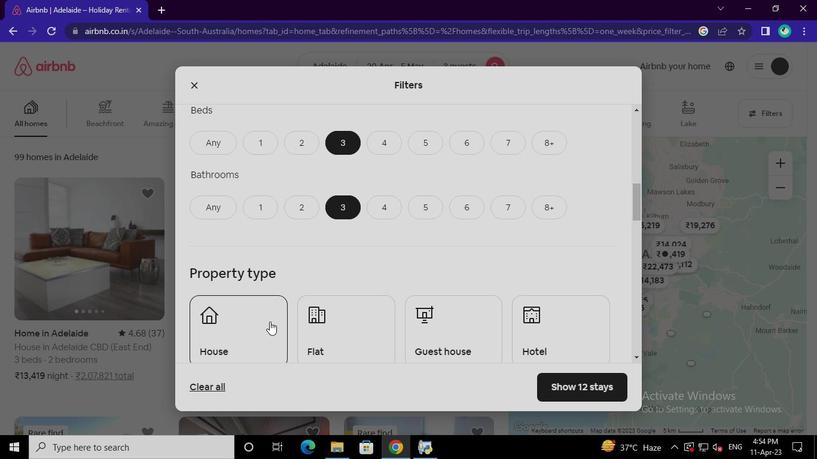 
Action: Mouse pressed left at (267, 322)
Screenshot: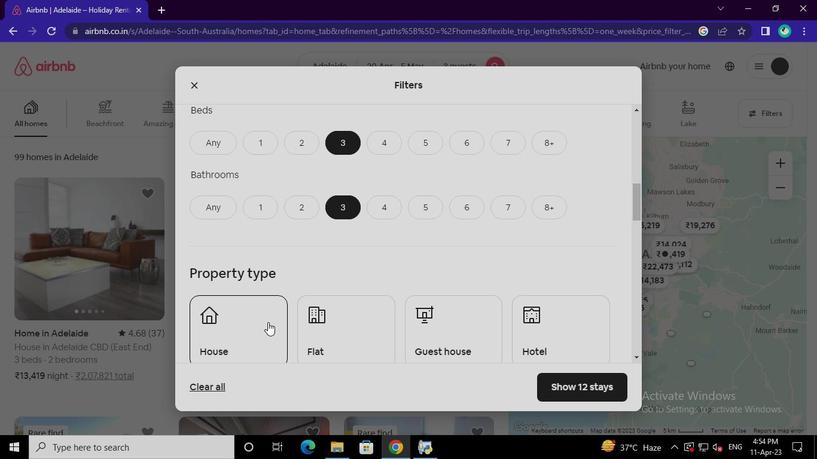 
Action: Mouse moved to (205, 339)
Screenshot: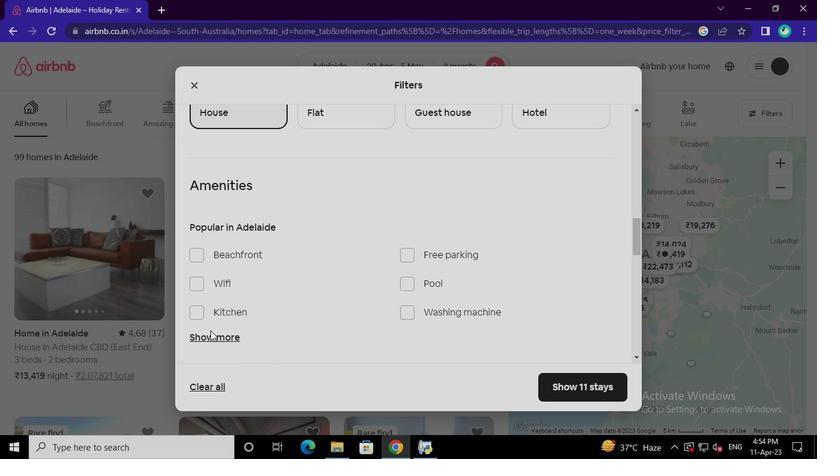 
Action: Mouse pressed left at (205, 339)
Screenshot: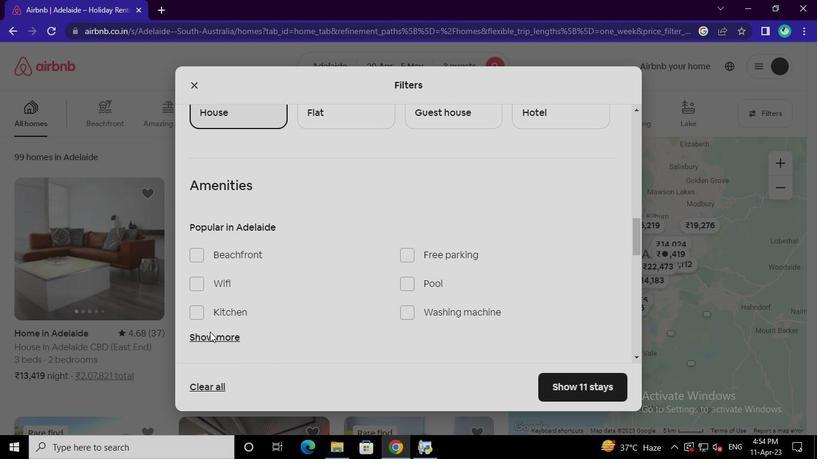 
Action: Mouse moved to (203, 150)
Screenshot: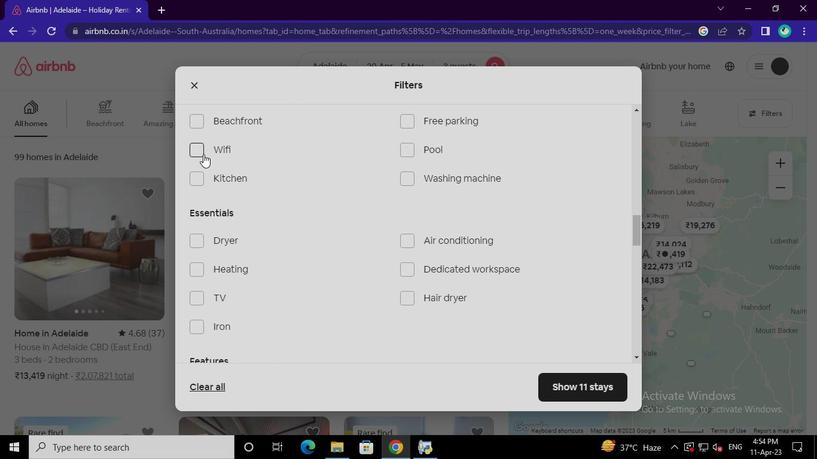 
Action: Mouse pressed left at (203, 150)
Screenshot: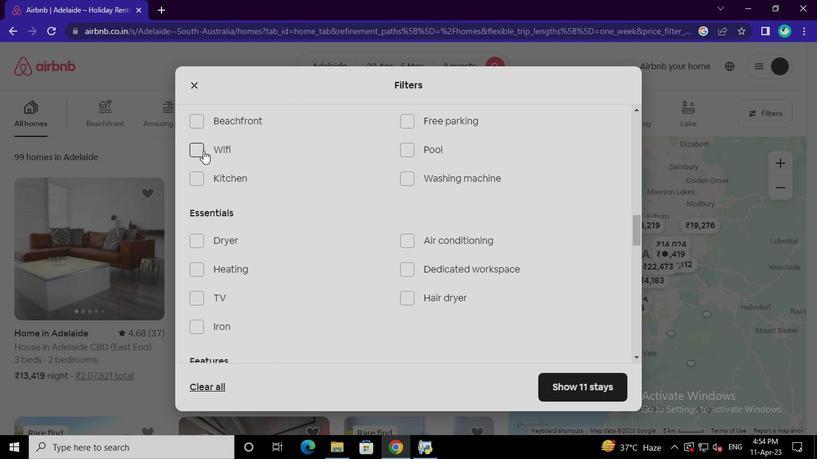 
Action: Mouse moved to (401, 240)
Screenshot: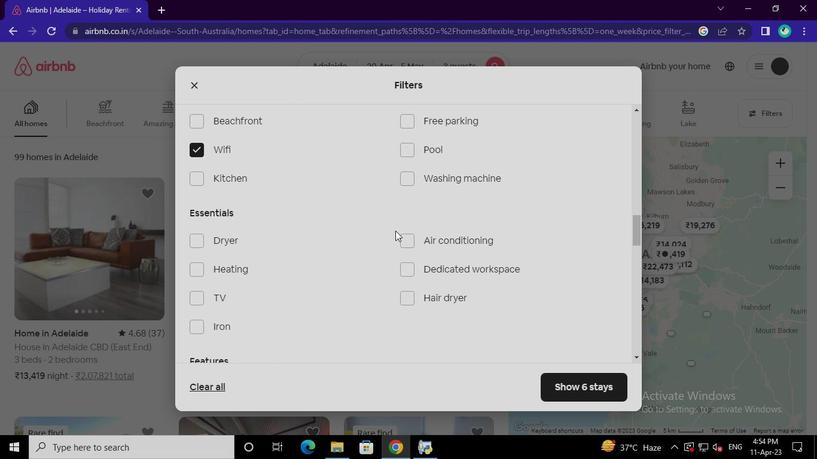 
Action: Mouse pressed left at (401, 240)
Screenshot: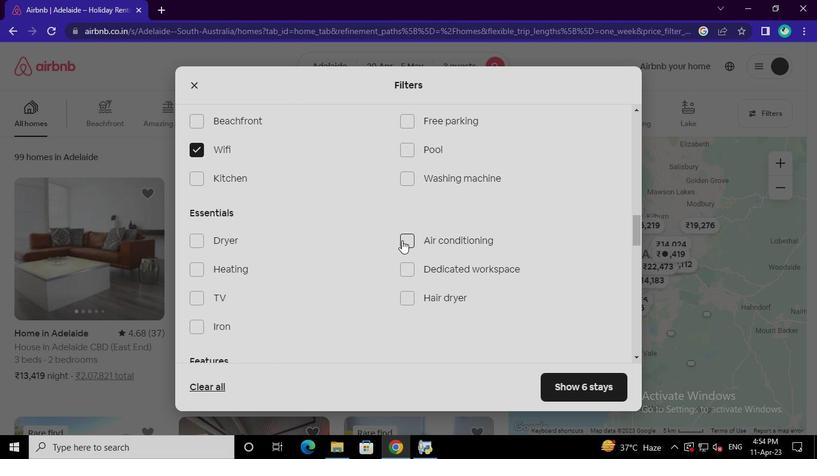 
Action: Mouse moved to (409, 119)
Screenshot: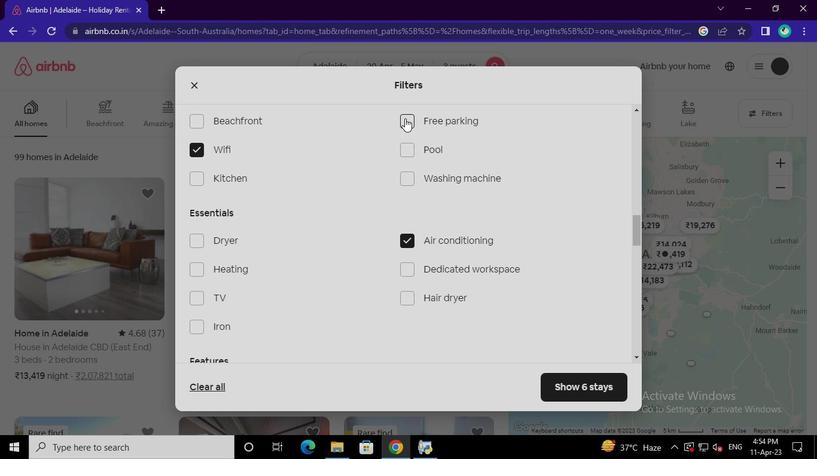 
Action: Mouse pressed left at (409, 119)
Screenshot: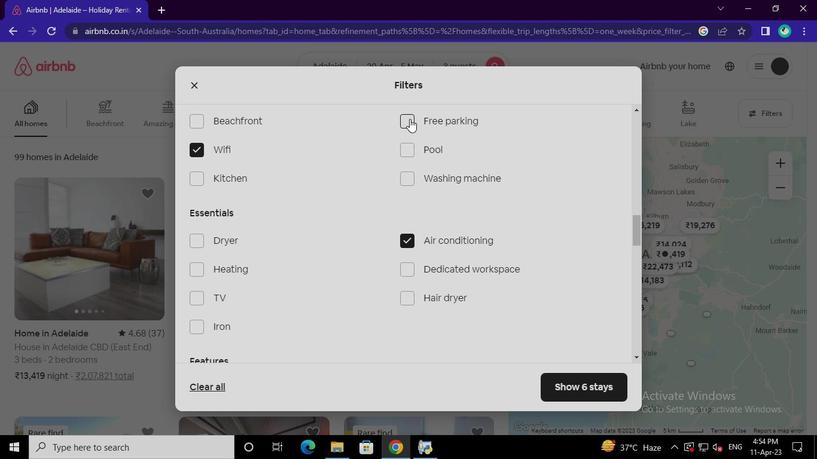 
Action: Mouse moved to (251, 122)
Screenshot: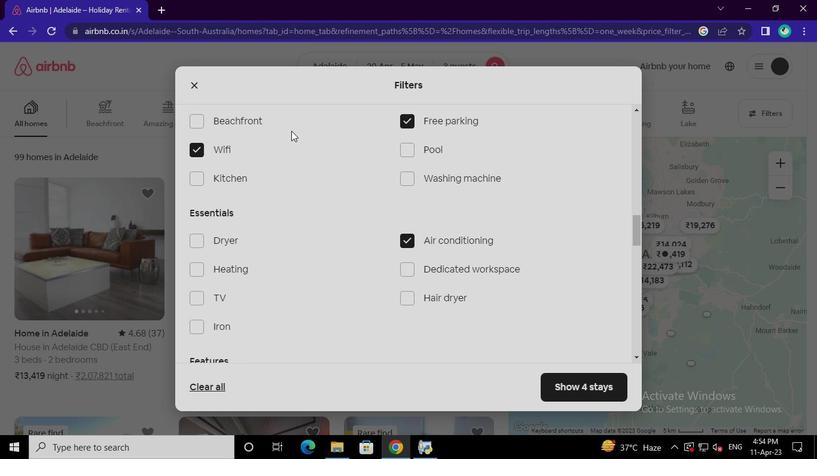 
Action: Mouse pressed left at (251, 122)
Screenshot: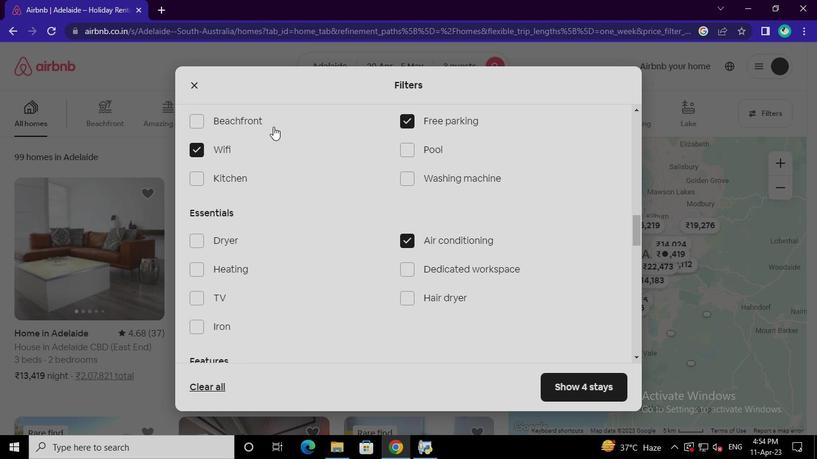 
Action: Mouse moved to (415, 239)
Screenshot: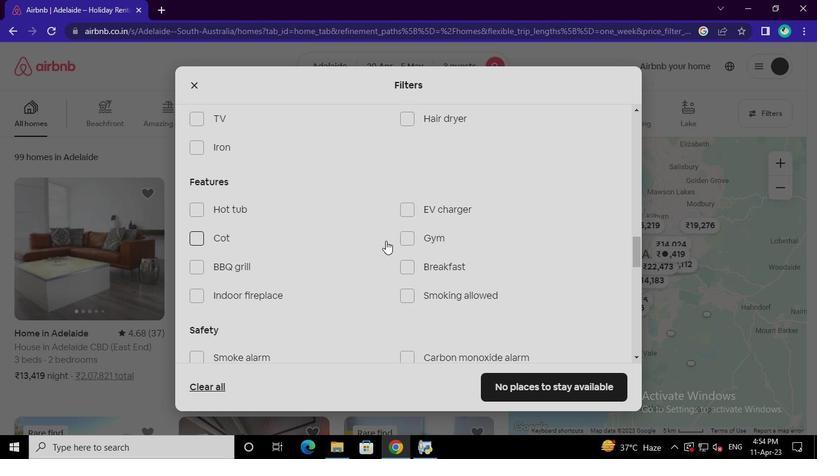 
Action: Mouse pressed left at (415, 239)
Screenshot: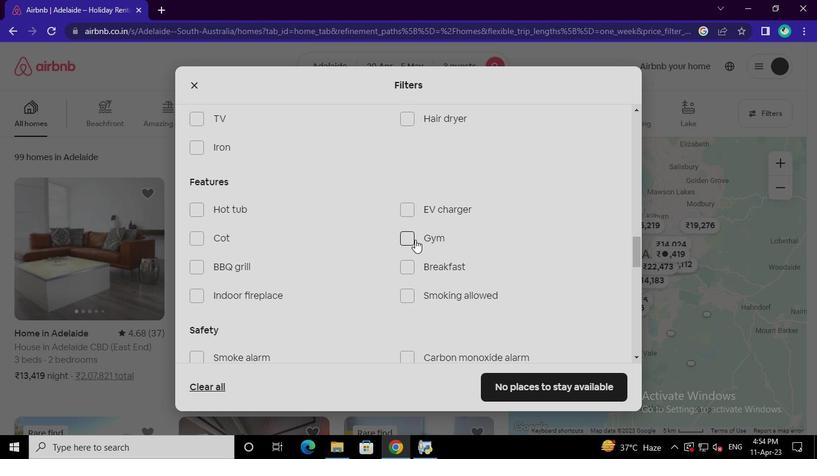 
Action: Mouse moved to (418, 269)
Screenshot: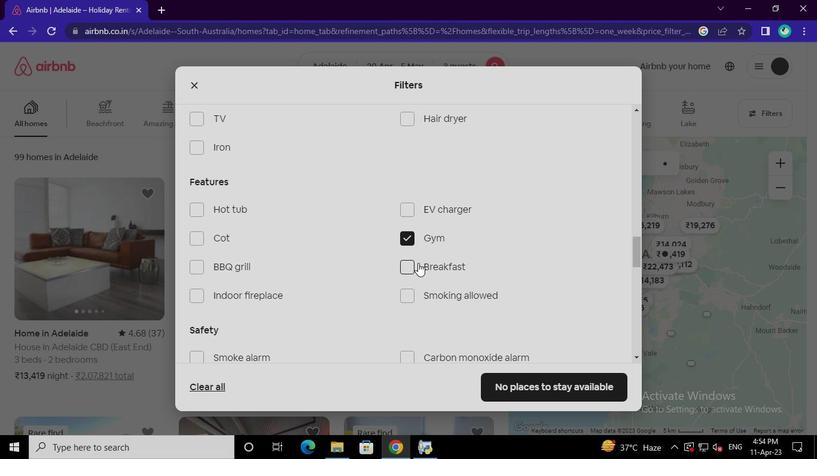 
Action: Mouse pressed left at (418, 269)
Screenshot: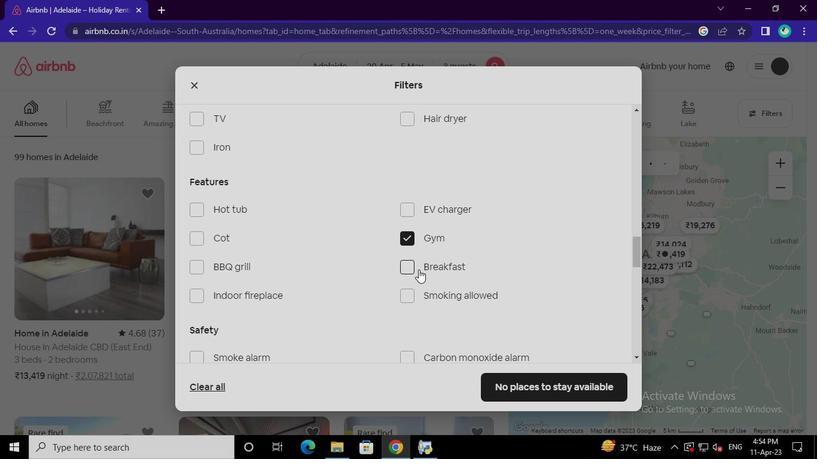 
Action: Mouse moved to (583, 225)
Screenshot: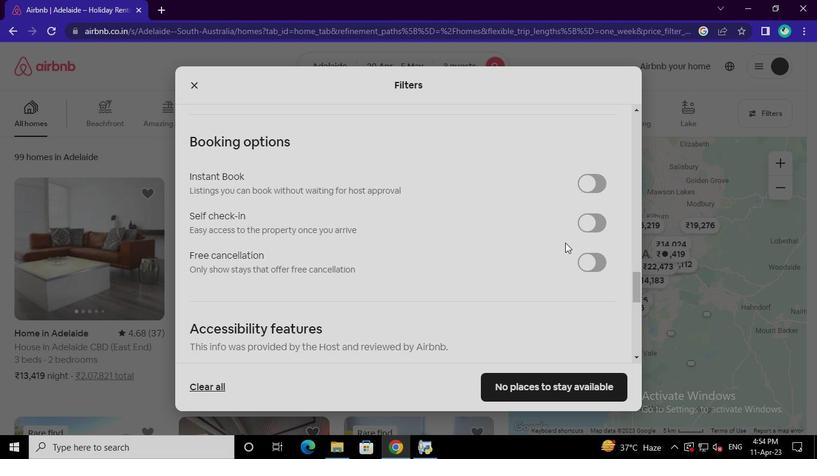 
Action: Mouse pressed left at (583, 225)
Screenshot: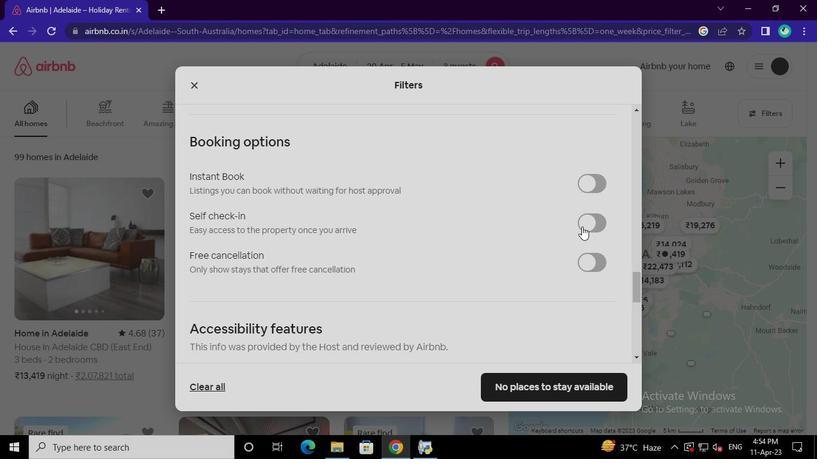 
Action: Mouse moved to (227, 283)
Screenshot: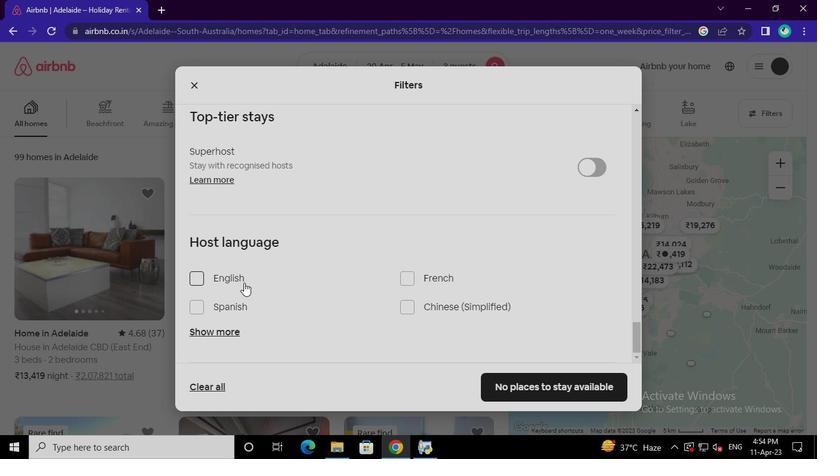 
Action: Mouse pressed left at (227, 283)
Screenshot: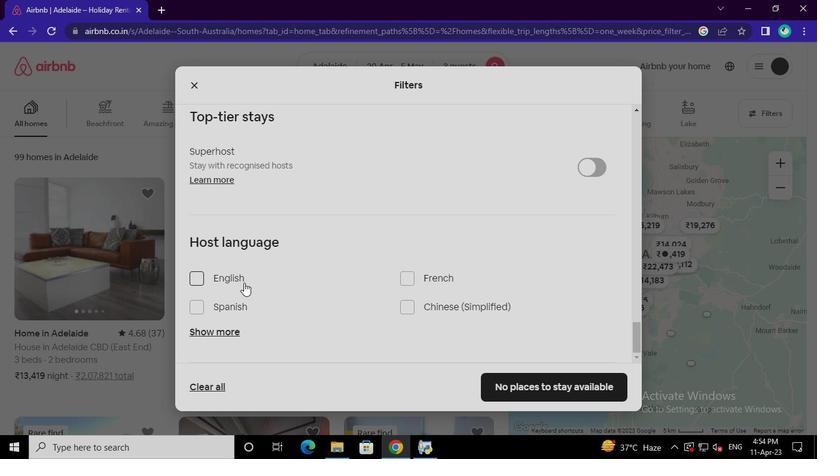 
Action: Mouse moved to (505, 378)
Screenshot: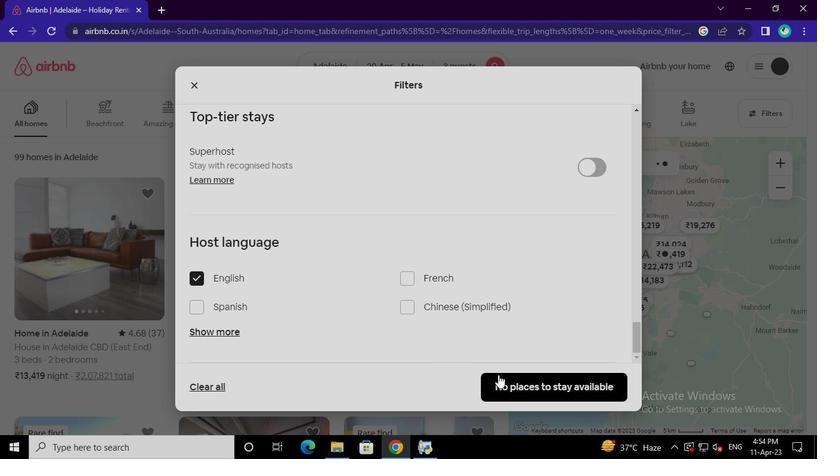 
Action: Mouse pressed left at (505, 378)
Screenshot: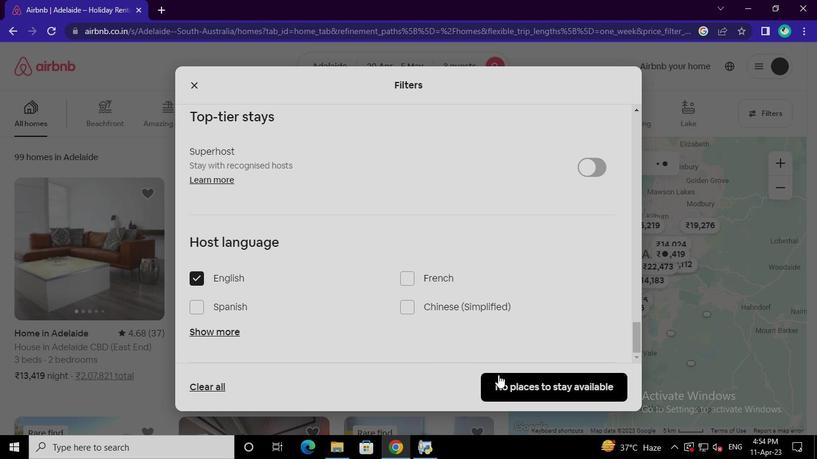 
Action: Mouse moved to (427, 446)
Screenshot: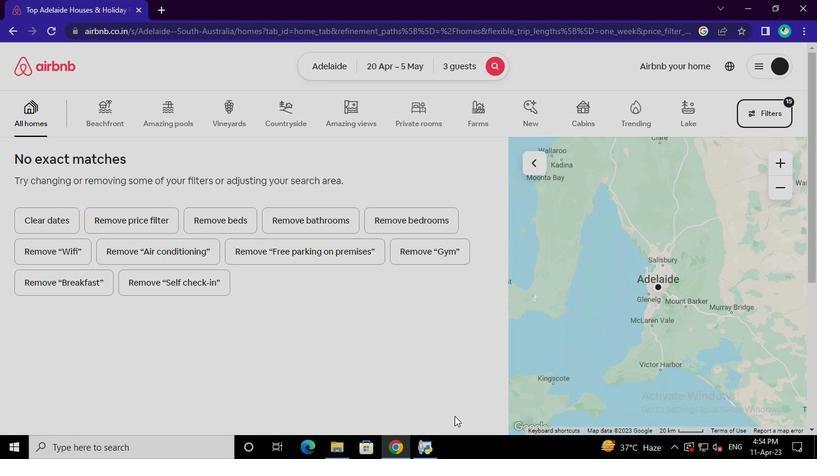 
Action: Mouse pressed left at (427, 446)
Screenshot: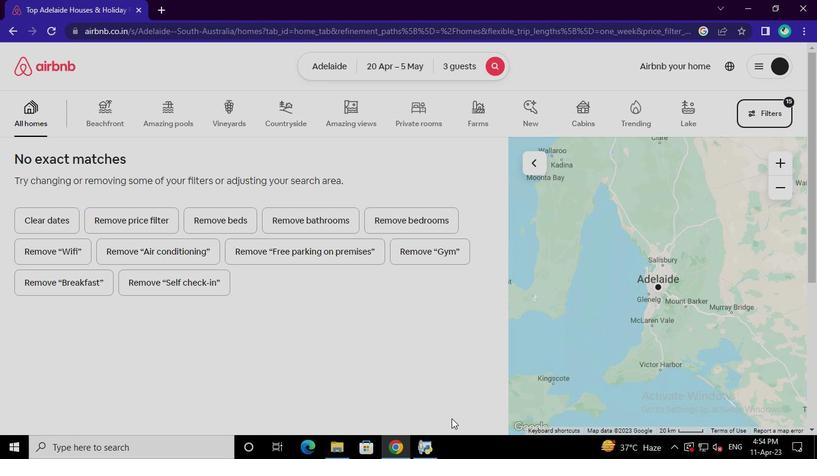 
Action: Mouse moved to (644, 94)
Screenshot: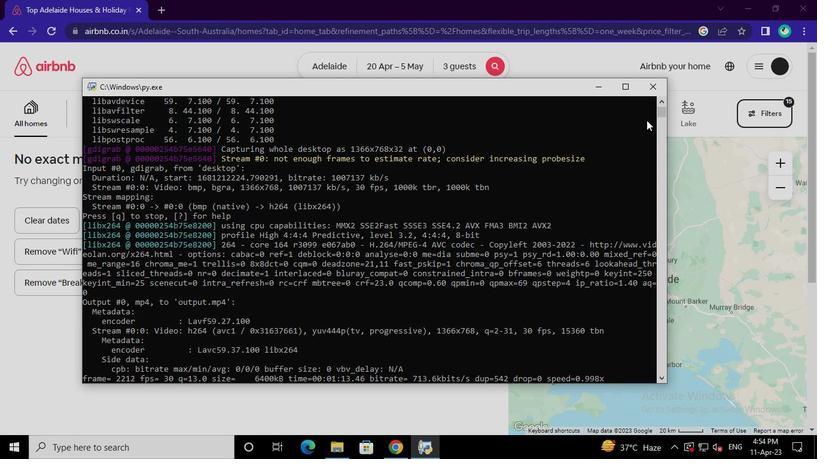 
Action: Mouse pressed left at (644, 94)
Screenshot: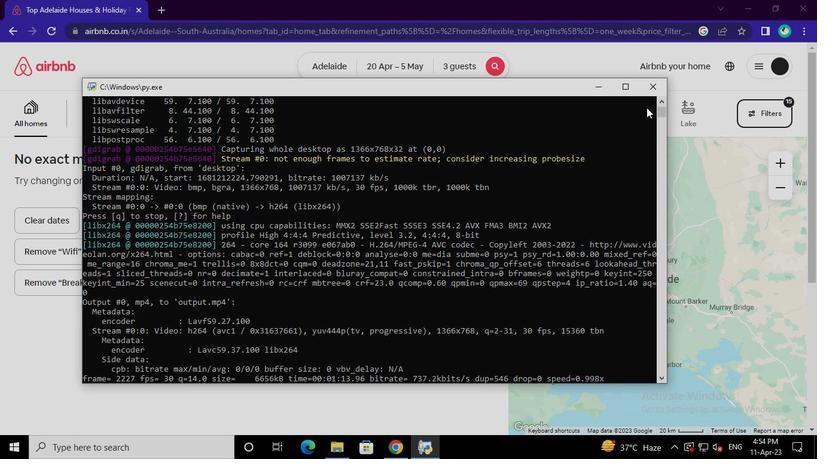 
